 Task: Create a due date automation trigger when advanced on, on the monday of the week before a card is due add fields without custom field "Resume" set to a date between 1 and 7 days ago at 11:00 AM.
Action: Mouse moved to (869, 268)
Screenshot: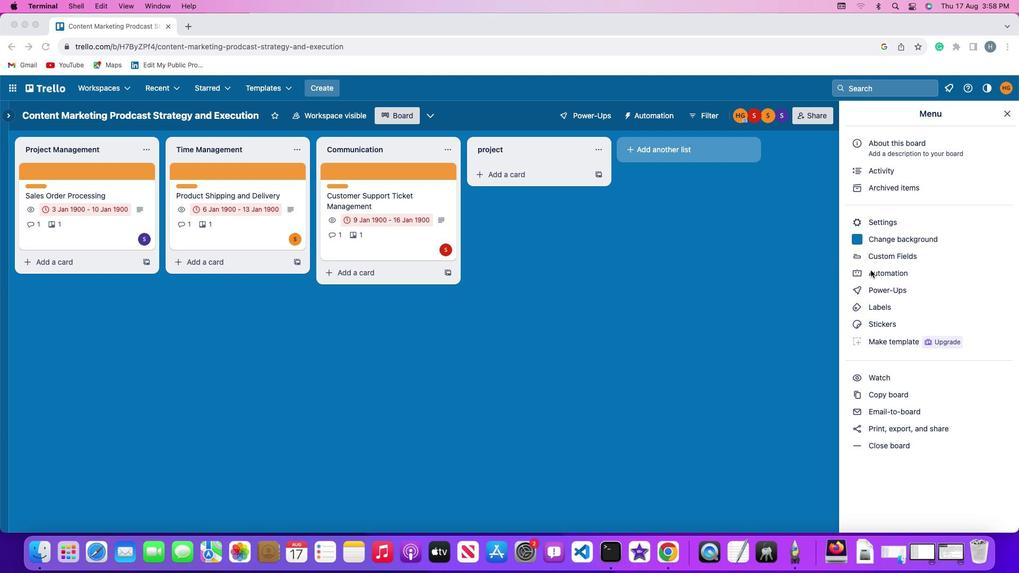 
Action: Mouse pressed left at (869, 268)
Screenshot: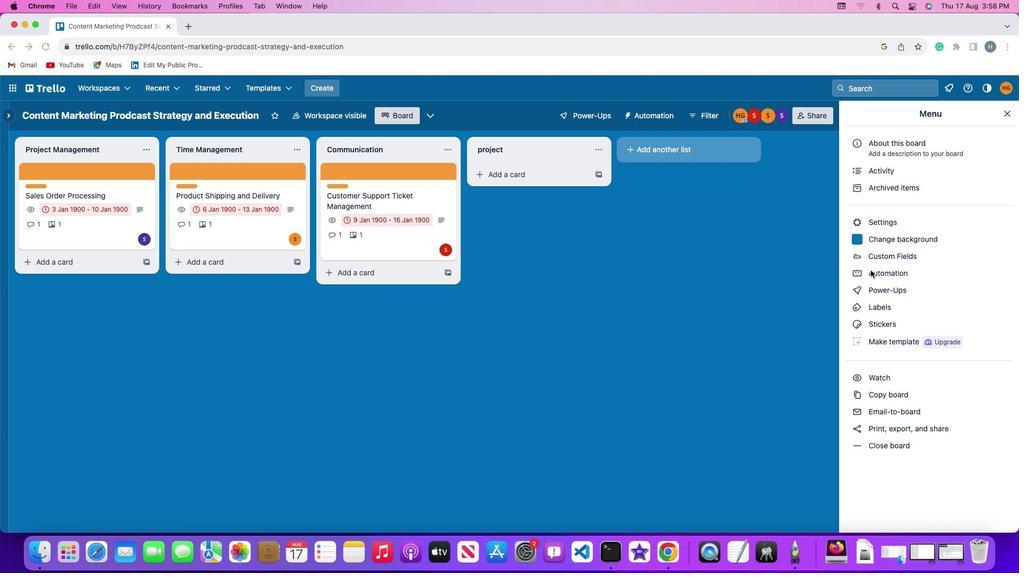 
Action: Mouse pressed left at (869, 268)
Screenshot: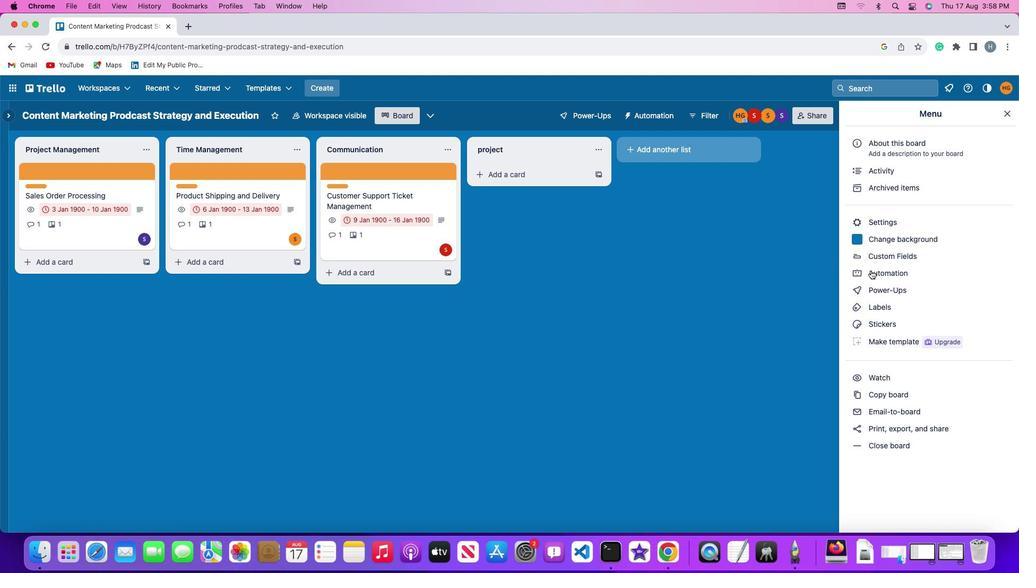 
Action: Mouse moved to (76, 250)
Screenshot: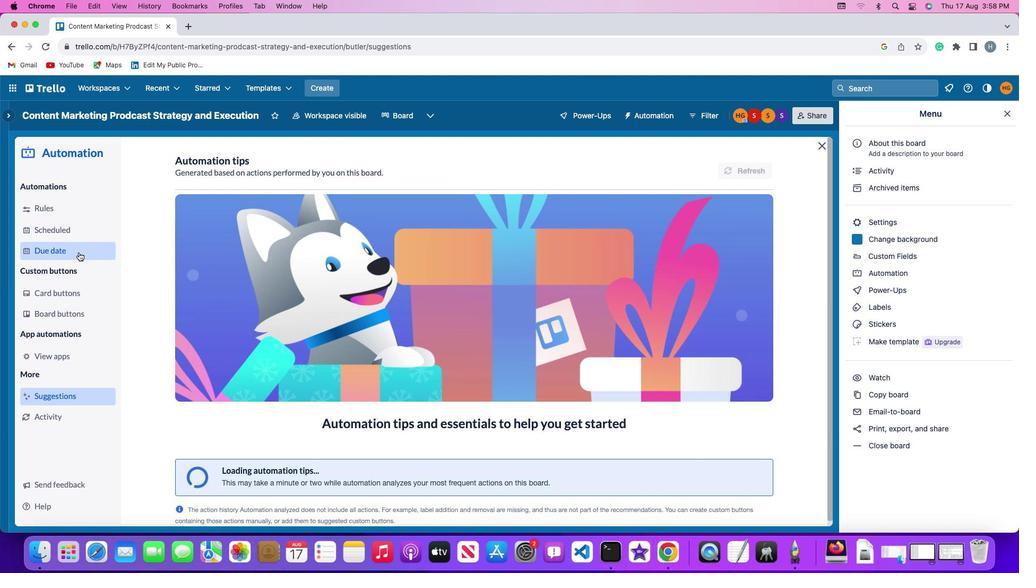 
Action: Mouse pressed left at (76, 250)
Screenshot: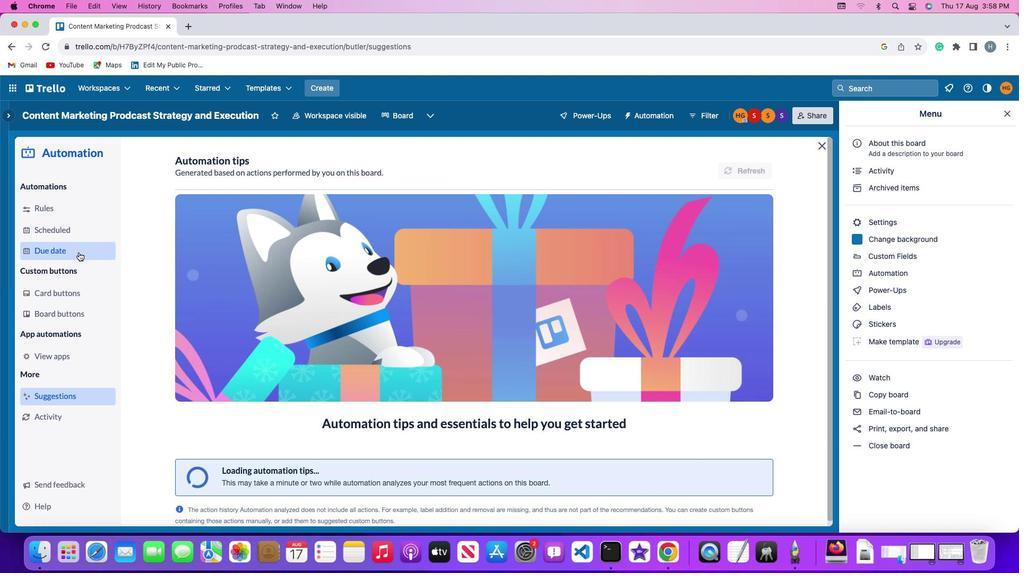 
Action: Mouse moved to (687, 165)
Screenshot: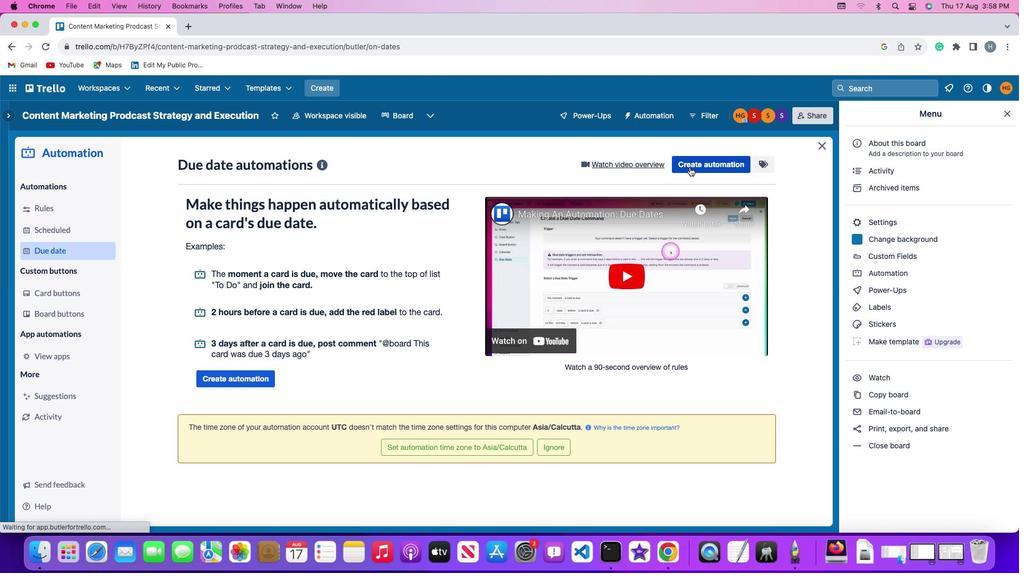 
Action: Mouse pressed left at (687, 165)
Screenshot: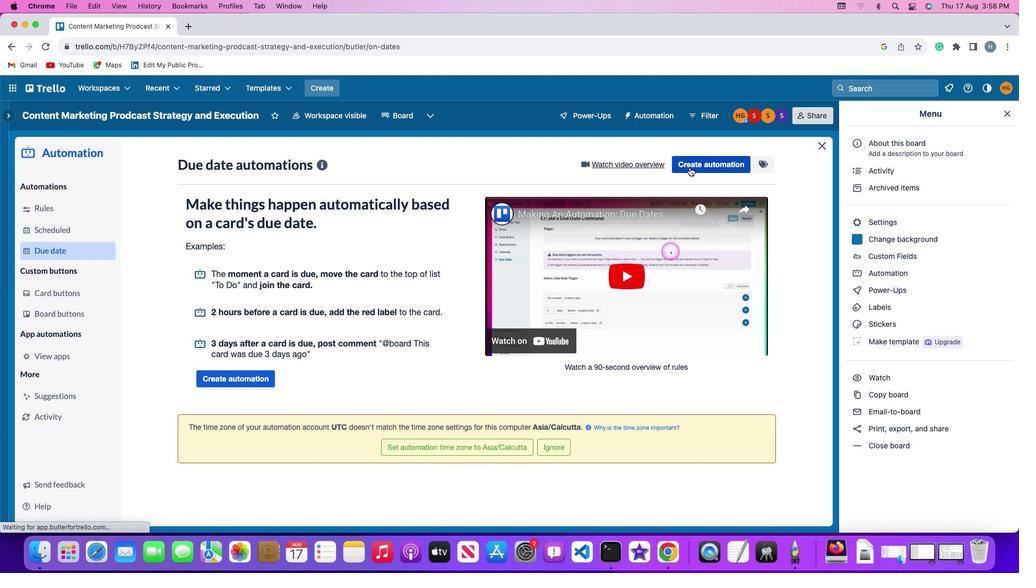 
Action: Mouse moved to (207, 263)
Screenshot: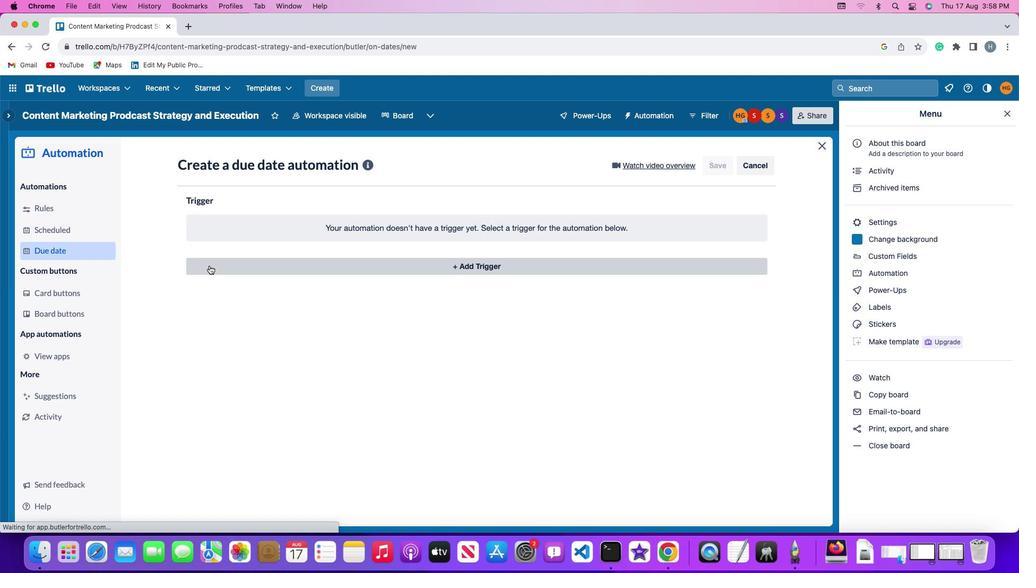 
Action: Mouse pressed left at (207, 263)
Screenshot: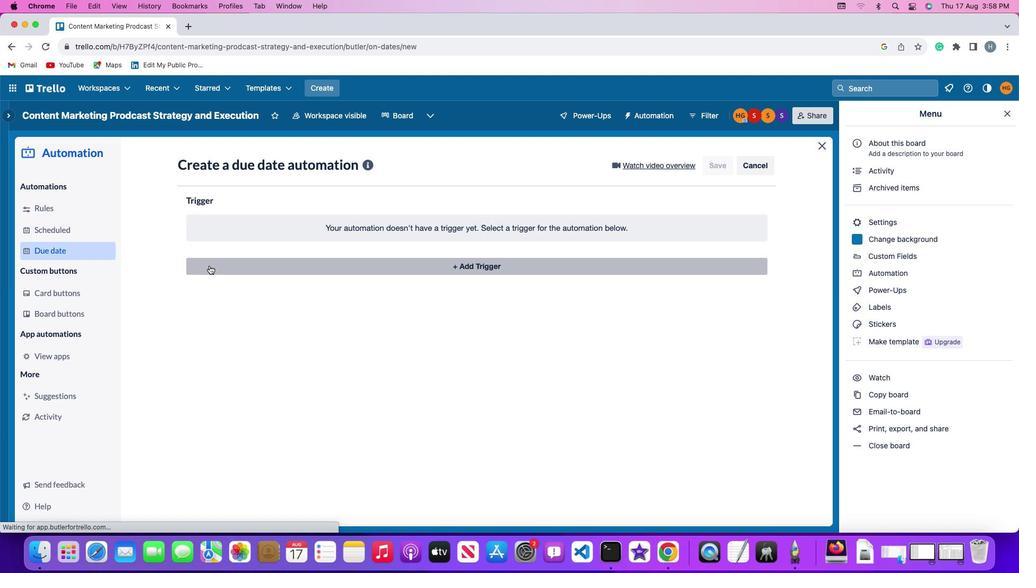 
Action: Mouse moved to (236, 463)
Screenshot: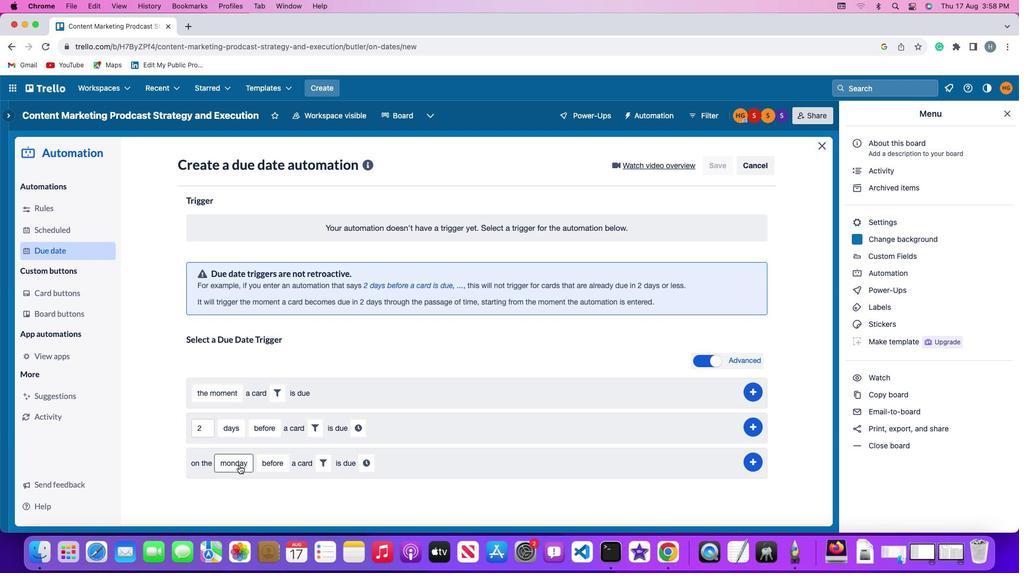 
Action: Mouse pressed left at (236, 463)
Screenshot: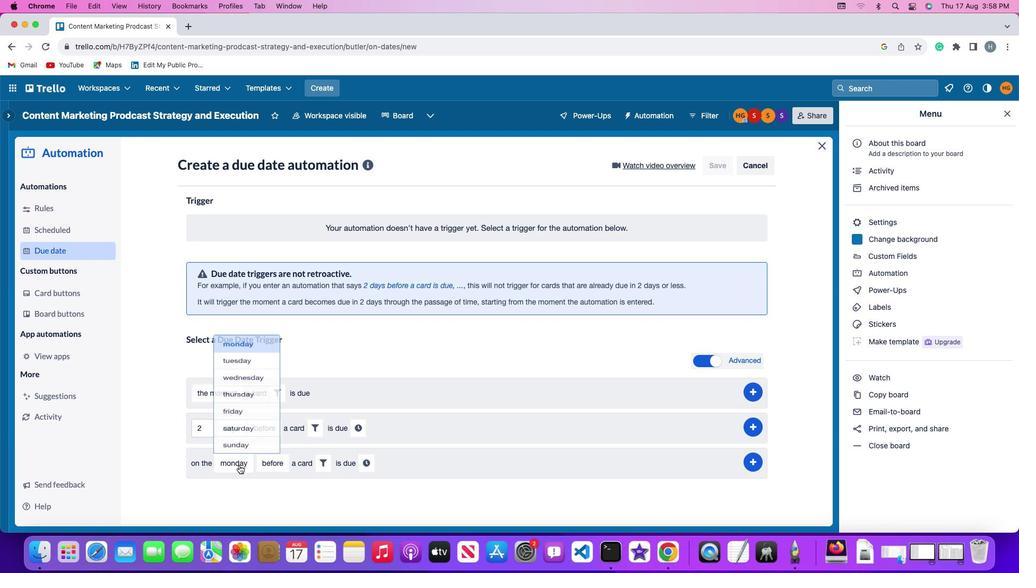
Action: Mouse moved to (242, 310)
Screenshot: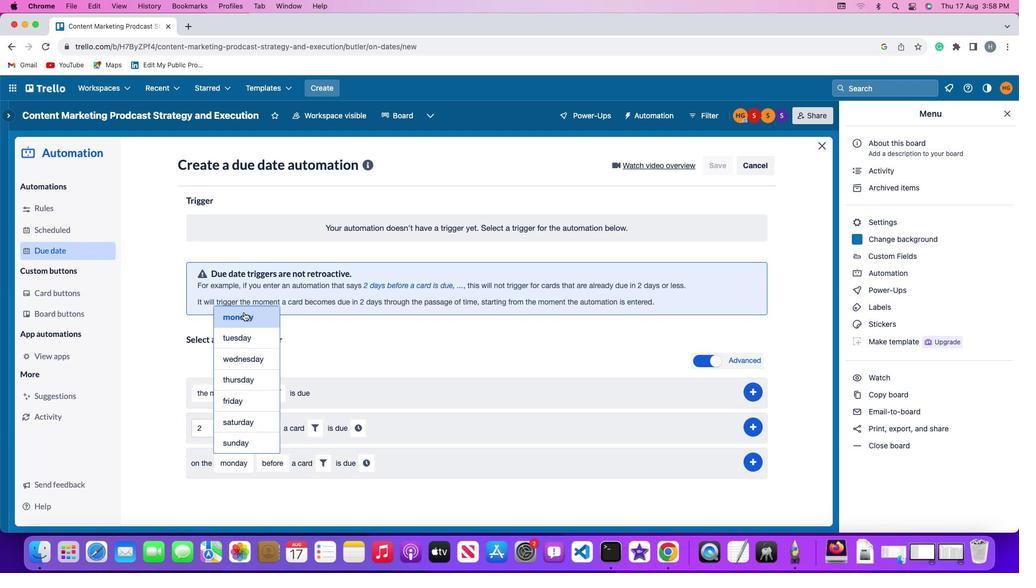 
Action: Mouse pressed left at (242, 310)
Screenshot: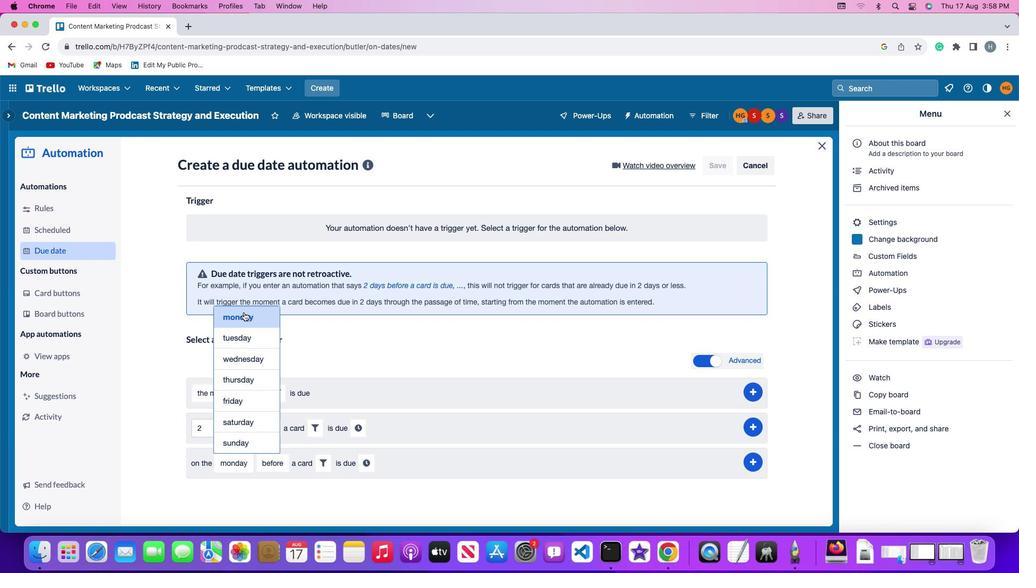 
Action: Mouse moved to (264, 465)
Screenshot: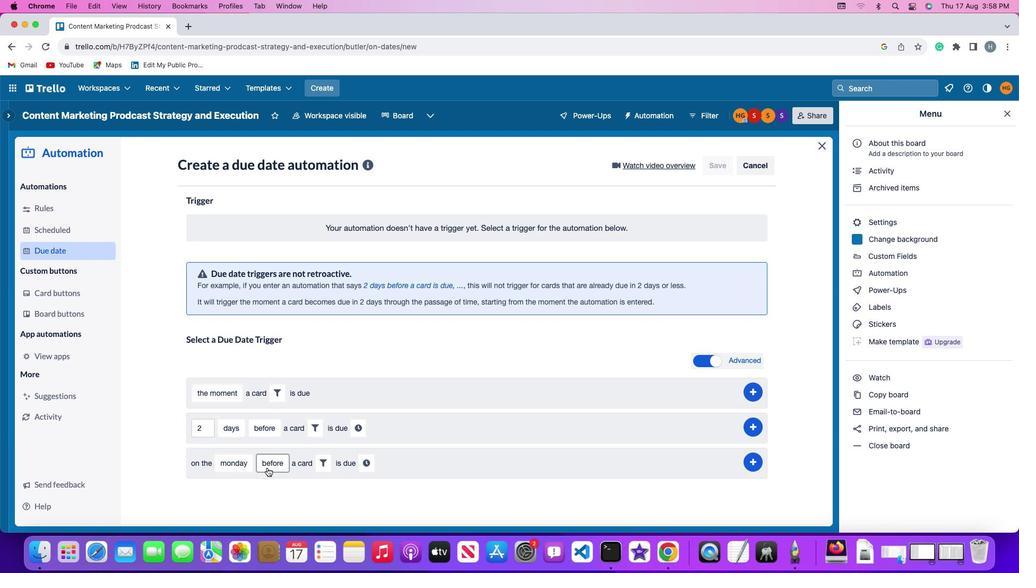 
Action: Mouse pressed left at (264, 465)
Screenshot: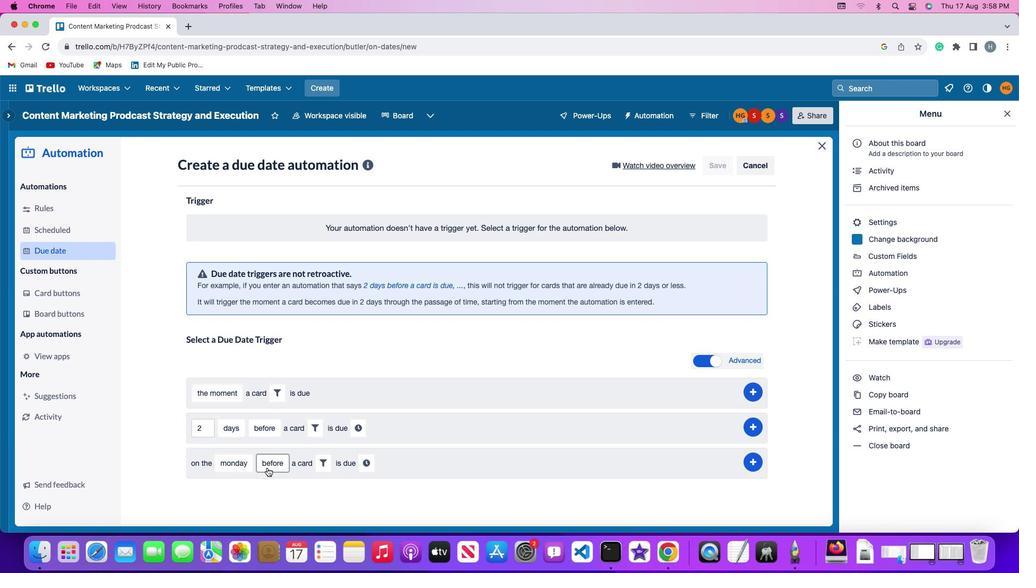 
Action: Mouse moved to (274, 439)
Screenshot: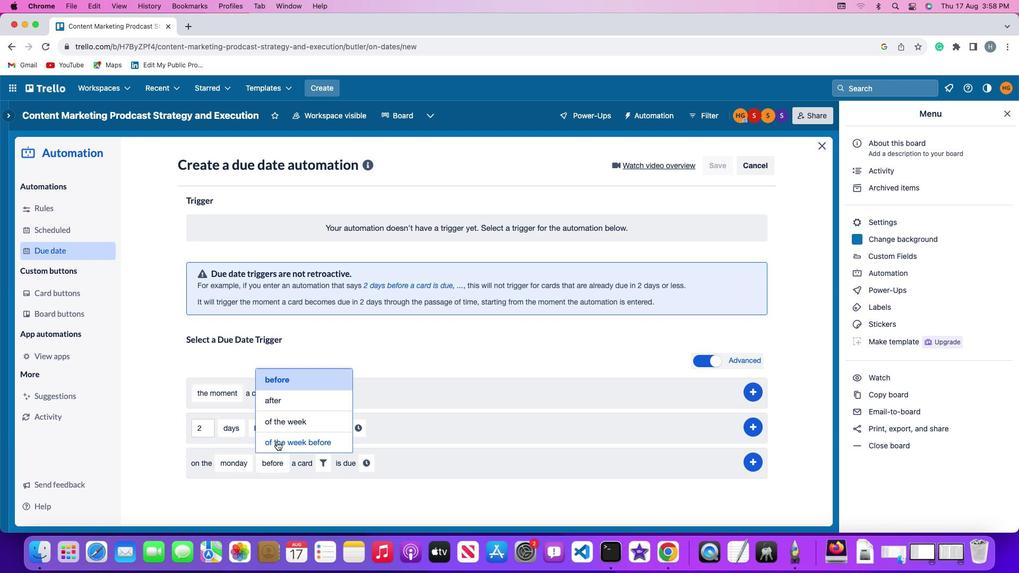 
Action: Mouse pressed left at (274, 439)
Screenshot: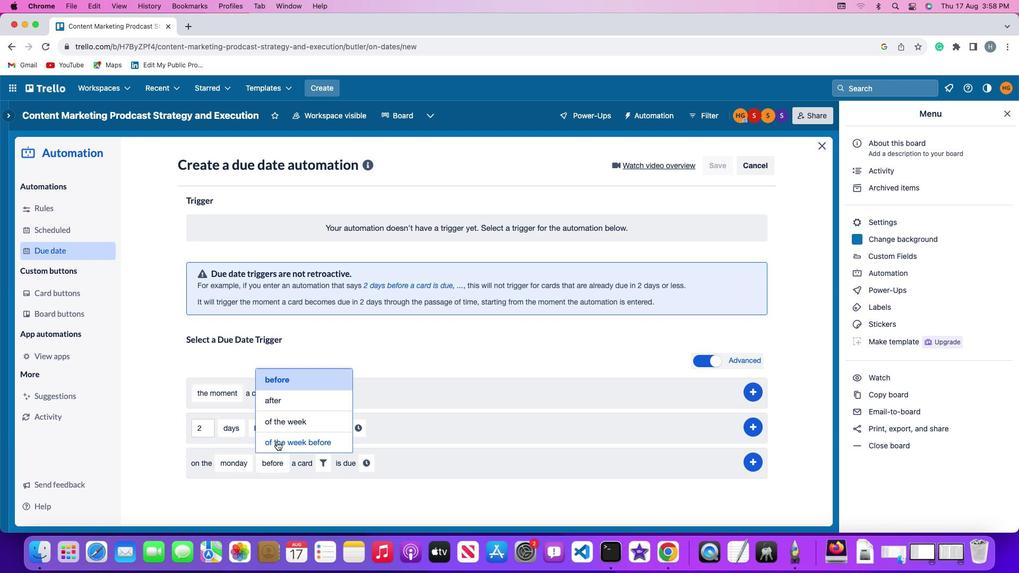 
Action: Mouse moved to (357, 462)
Screenshot: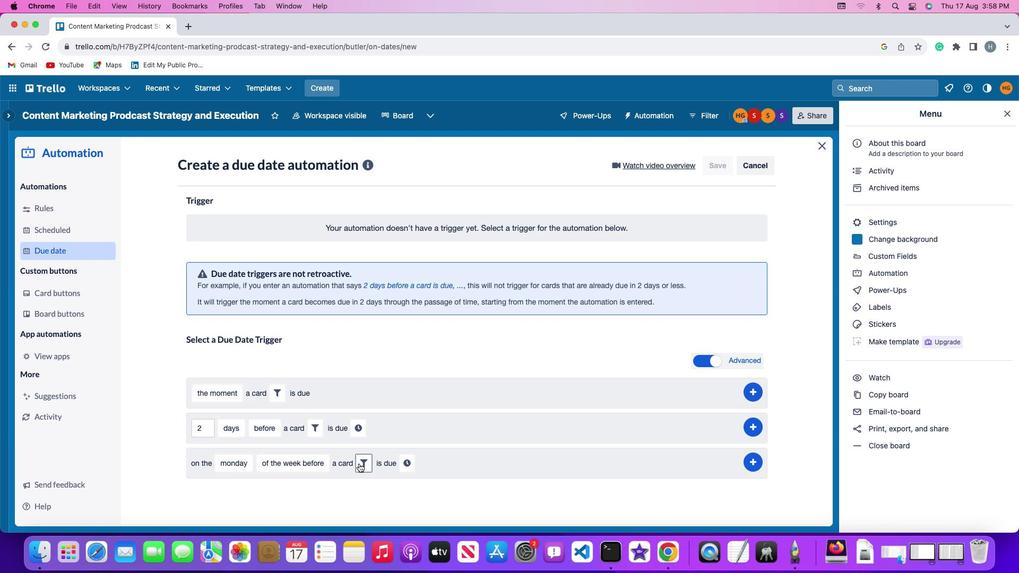
Action: Mouse pressed left at (357, 462)
Screenshot: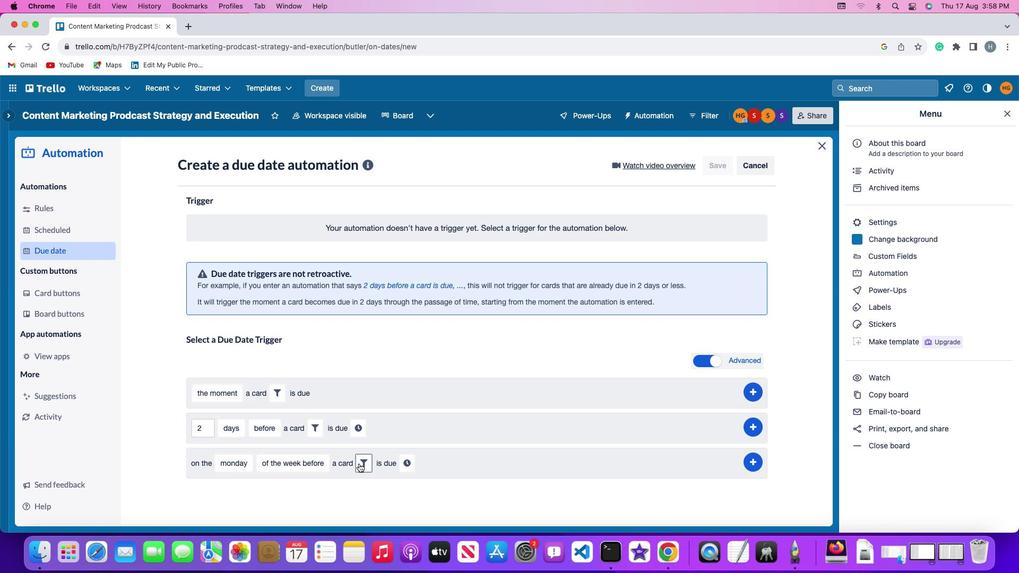 
Action: Mouse moved to (535, 497)
Screenshot: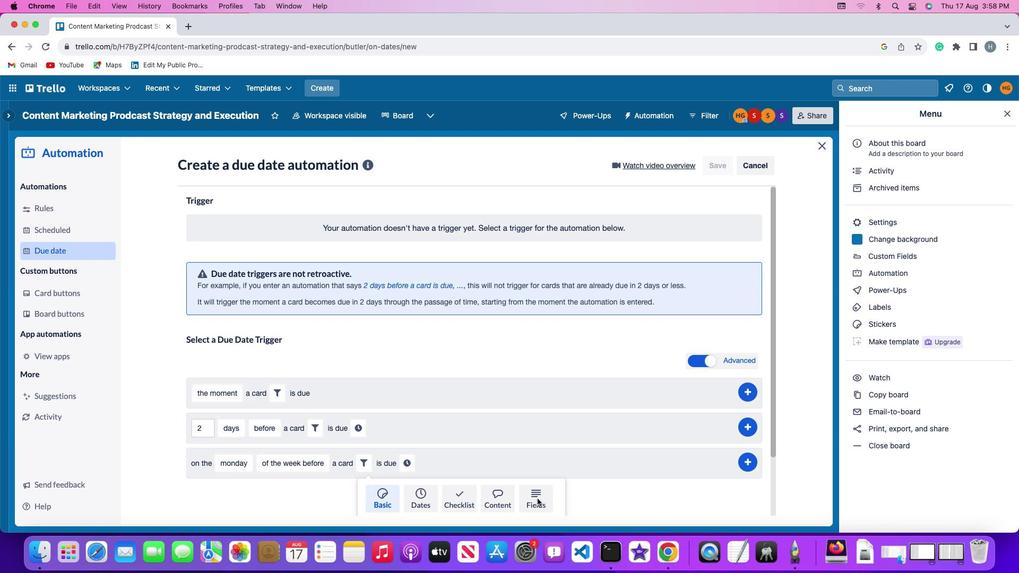 
Action: Mouse pressed left at (535, 497)
Screenshot: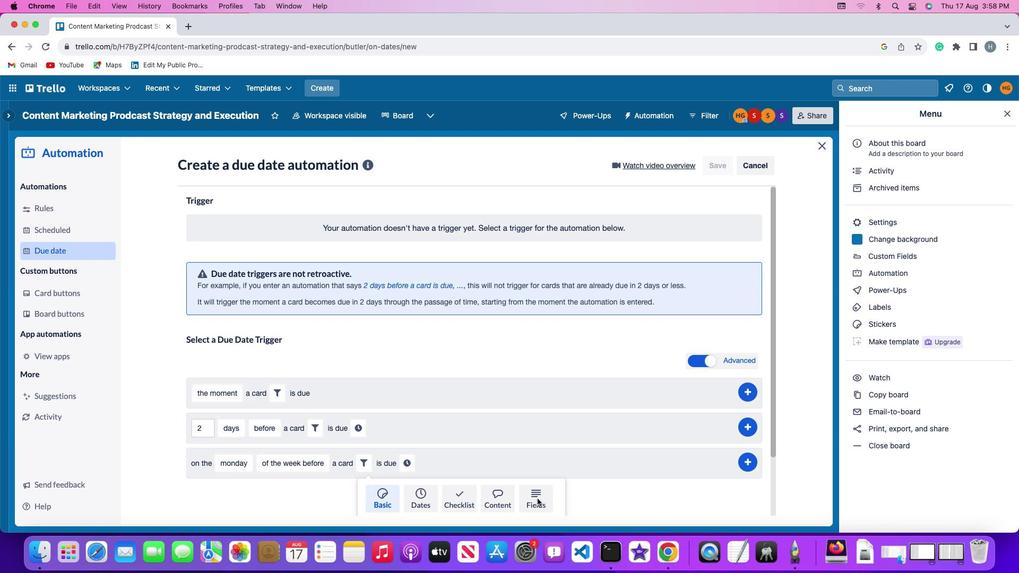 
Action: Mouse moved to (318, 484)
Screenshot: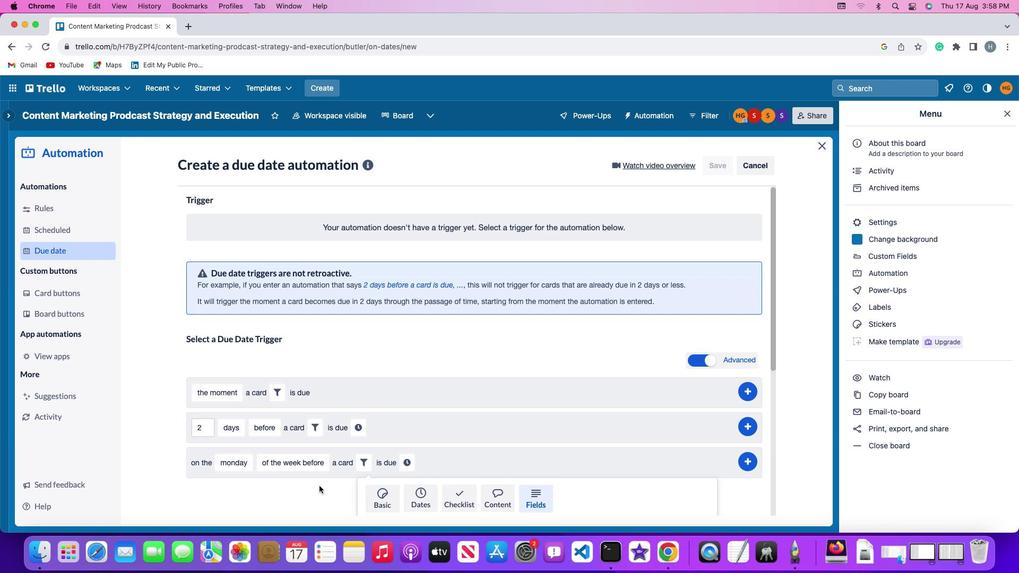 
Action: Mouse scrolled (318, 484) with delta (-1, -2)
Screenshot: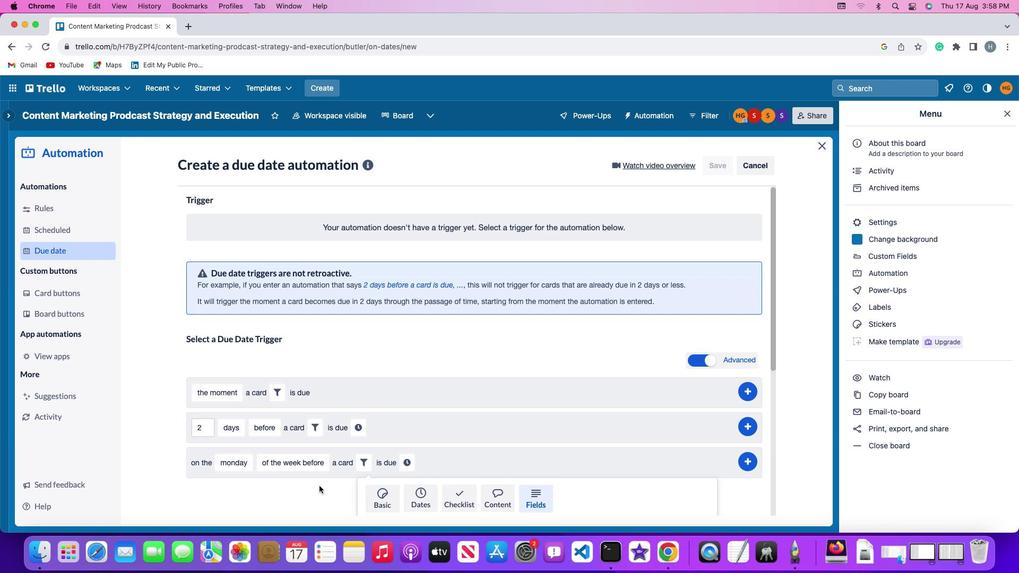 
Action: Mouse moved to (318, 484)
Screenshot: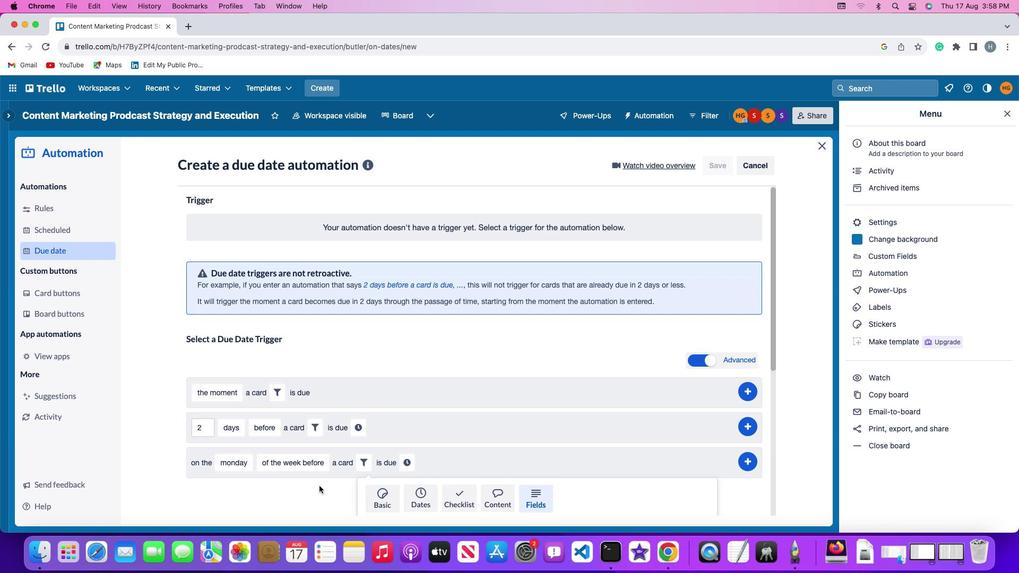 
Action: Mouse scrolled (318, 484) with delta (-1, -2)
Screenshot: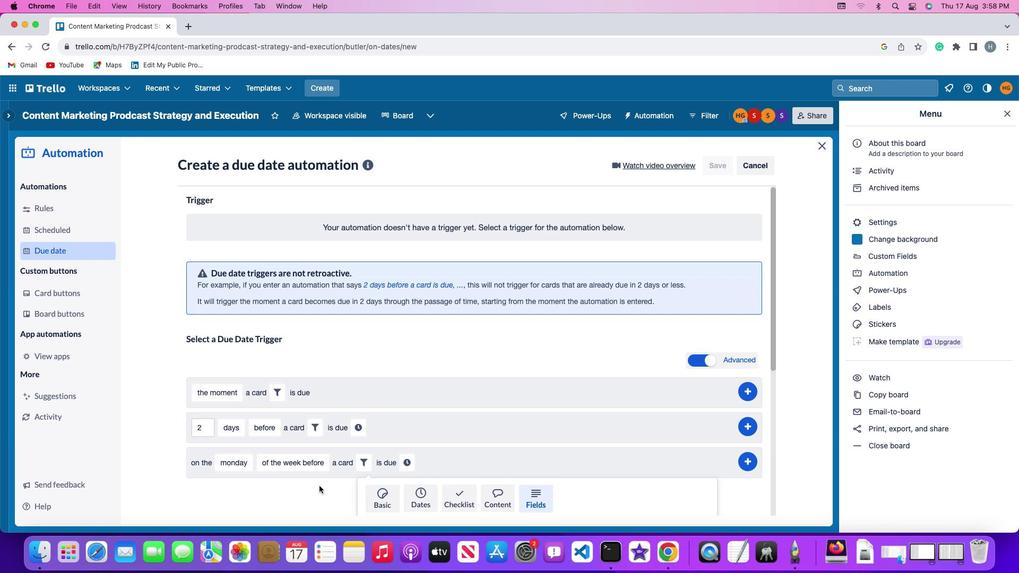 
Action: Mouse moved to (318, 484)
Screenshot: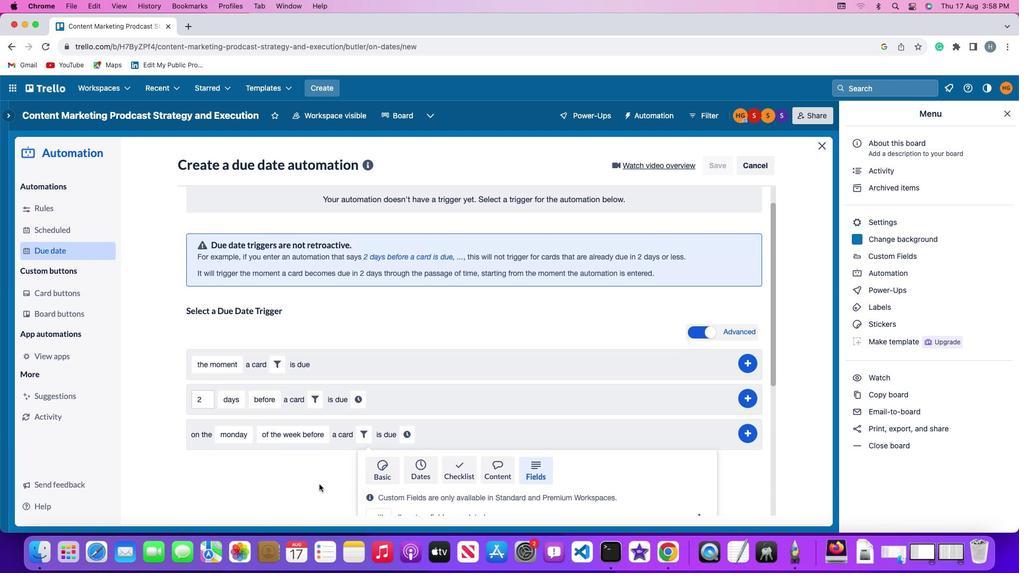 
Action: Mouse scrolled (318, 484) with delta (-1, -3)
Screenshot: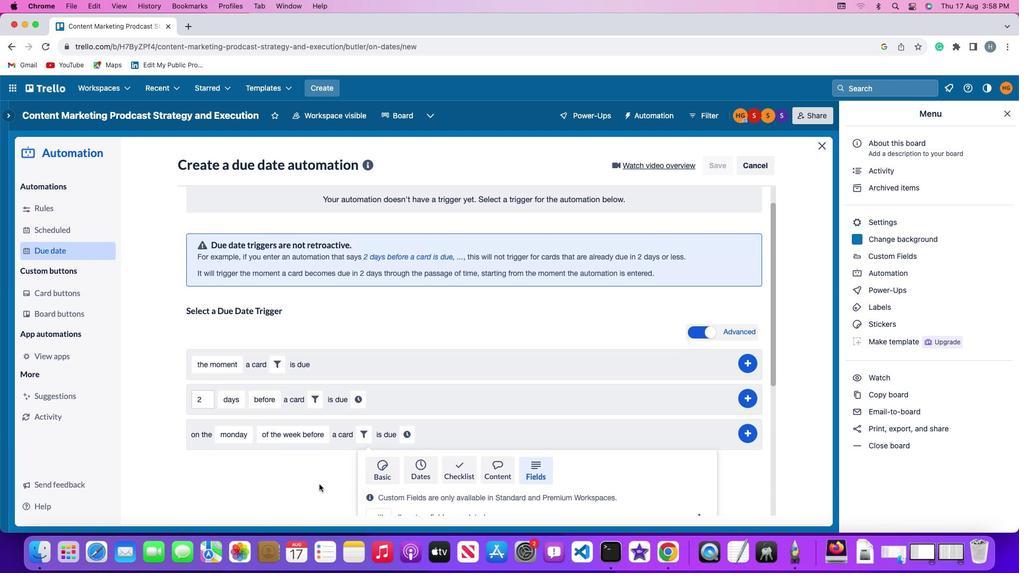 
Action: Mouse moved to (317, 484)
Screenshot: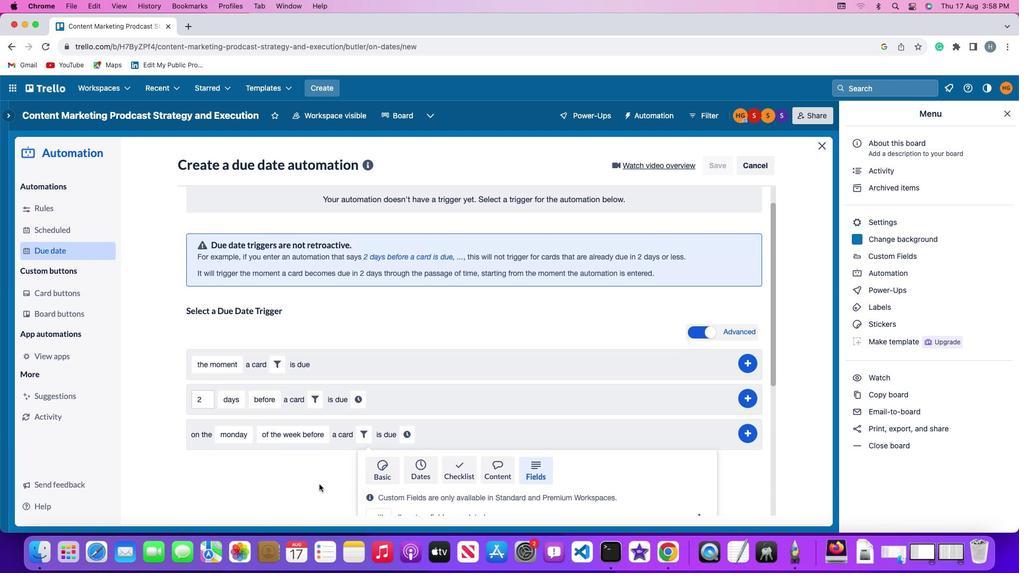 
Action: Mouse scrolled (317, 484) with delta (-1, -4)
Screenshot: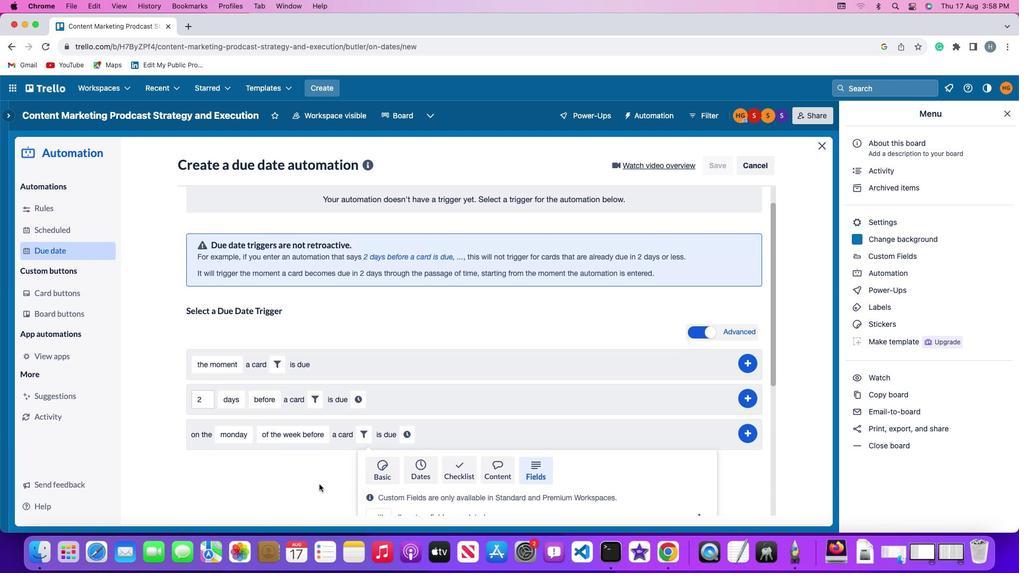 
Action: Mouse moved to (317, 482)
Screenshot: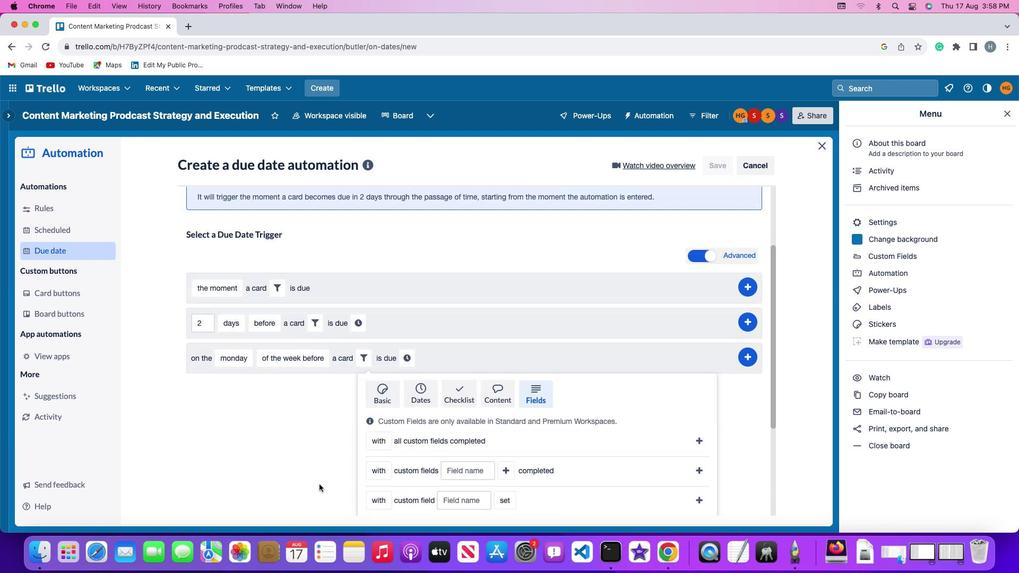 
Action: Mouse scrolled (317, 482) with delta (-1, -4)
Screenshot: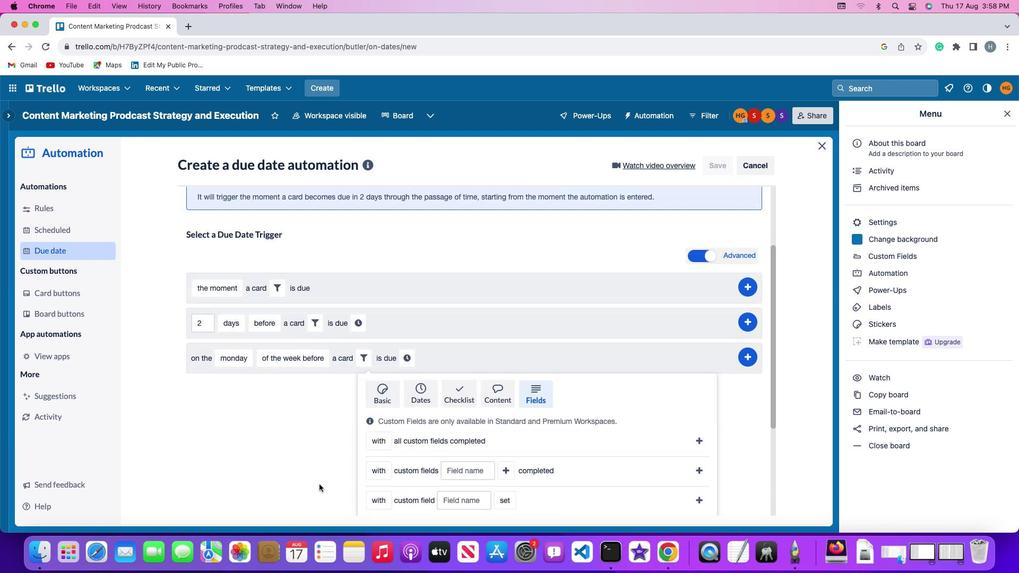 
Action: Mouse moved to (317, 482)
Screenshot: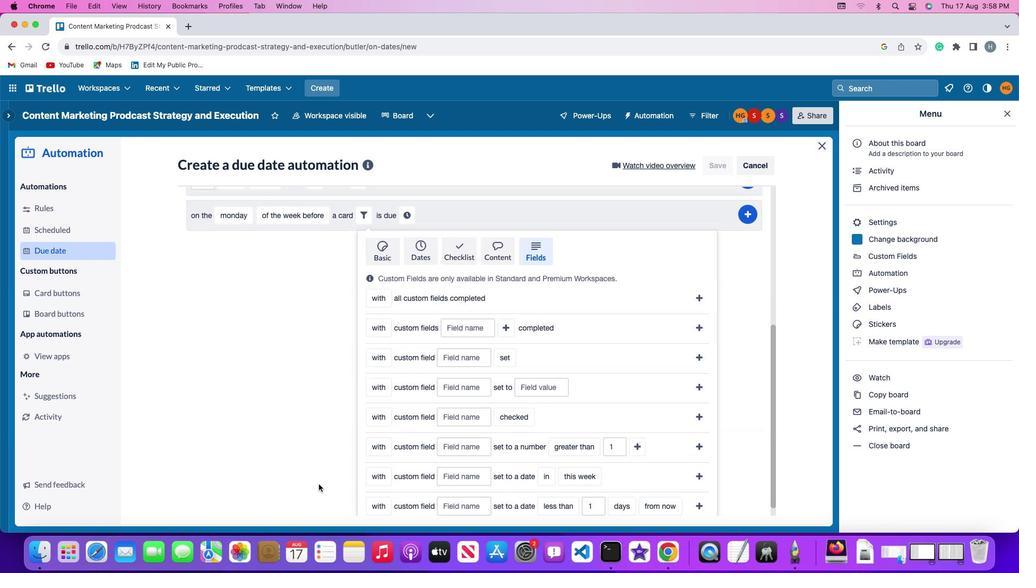 
Action: Mouse scrolled (317, 482) with delta (-1, -2)
Screenshot: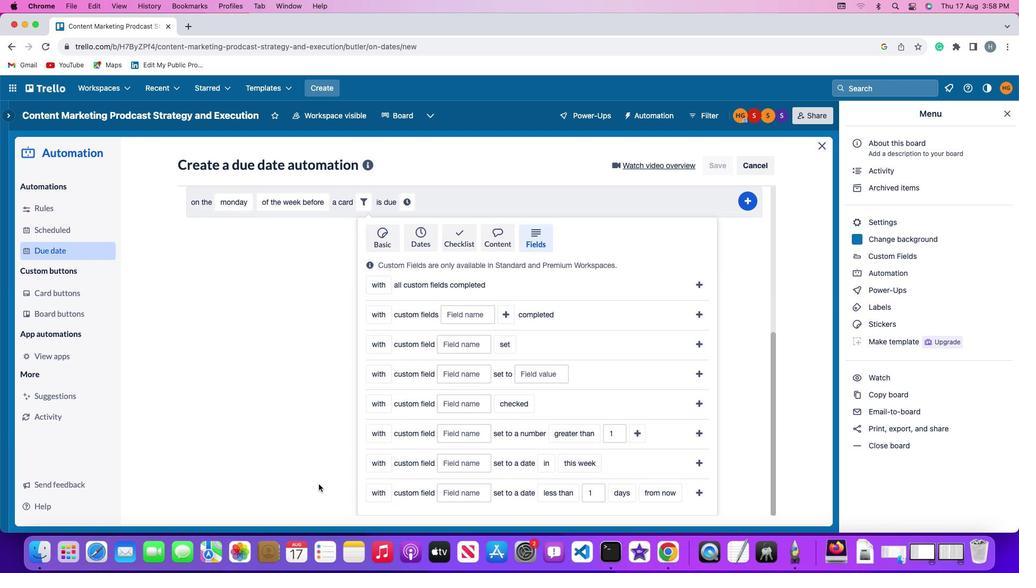 
Action: Mouse scrolled (317, 482) with delta (-1, -2)
Screenshot: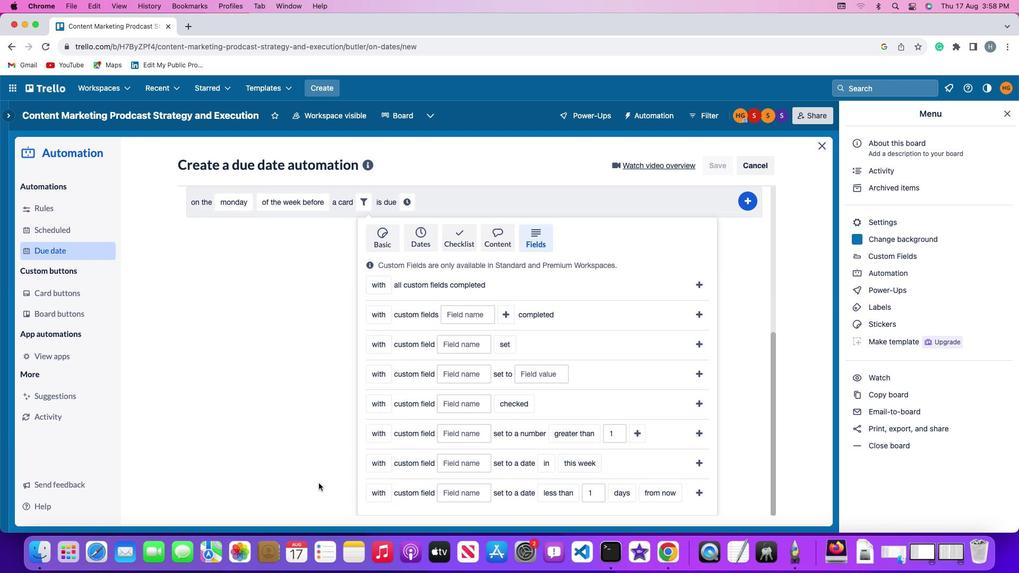 
Action: Mouse scrolled (317, 482) with delta (-1, -3)
Screenshot: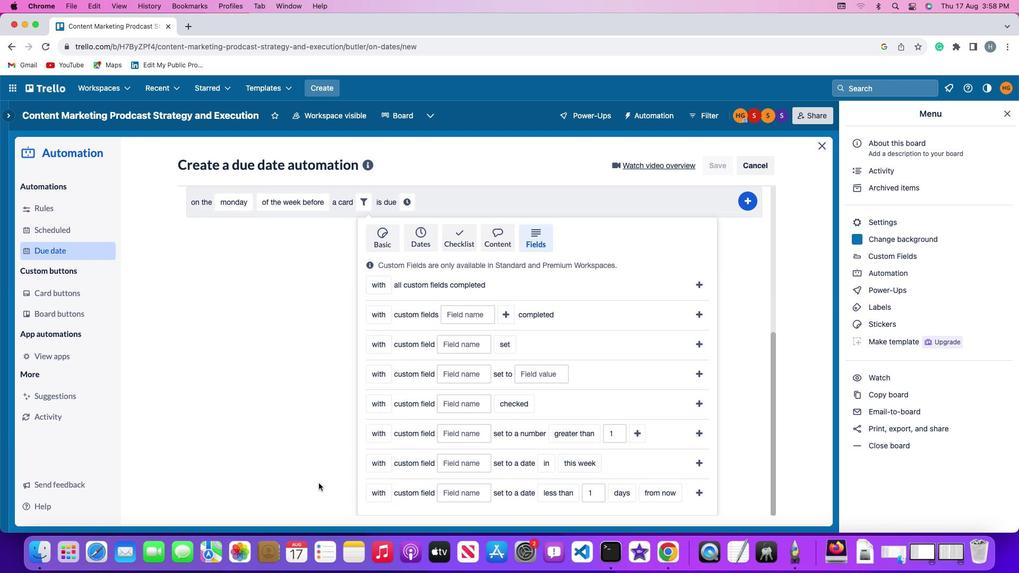 
Action: Mouse scrolled (317, 482) with delta (-1, -4)
Screenshot: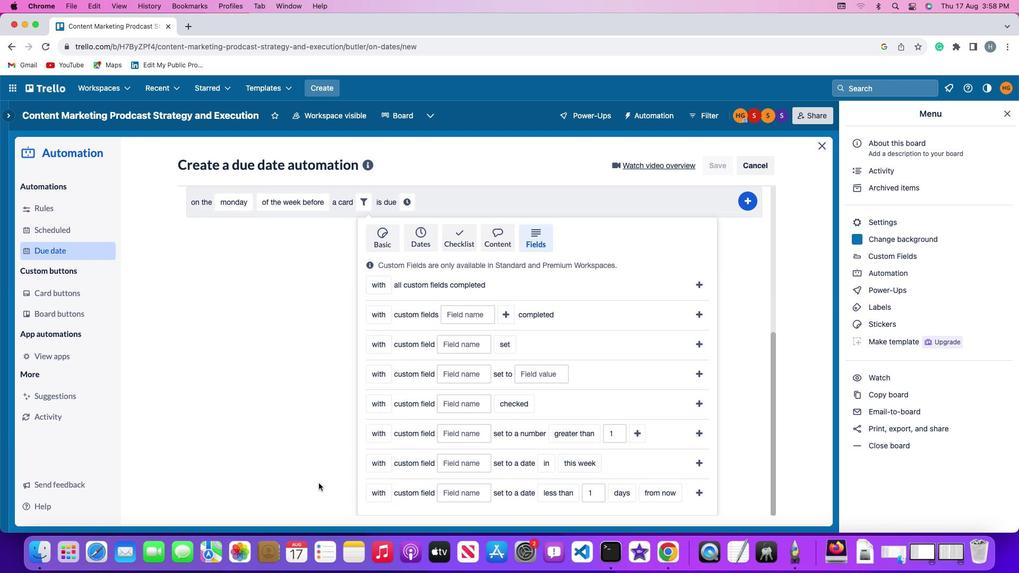 
Action: Mouse moved to (317, 482)
Screenshot: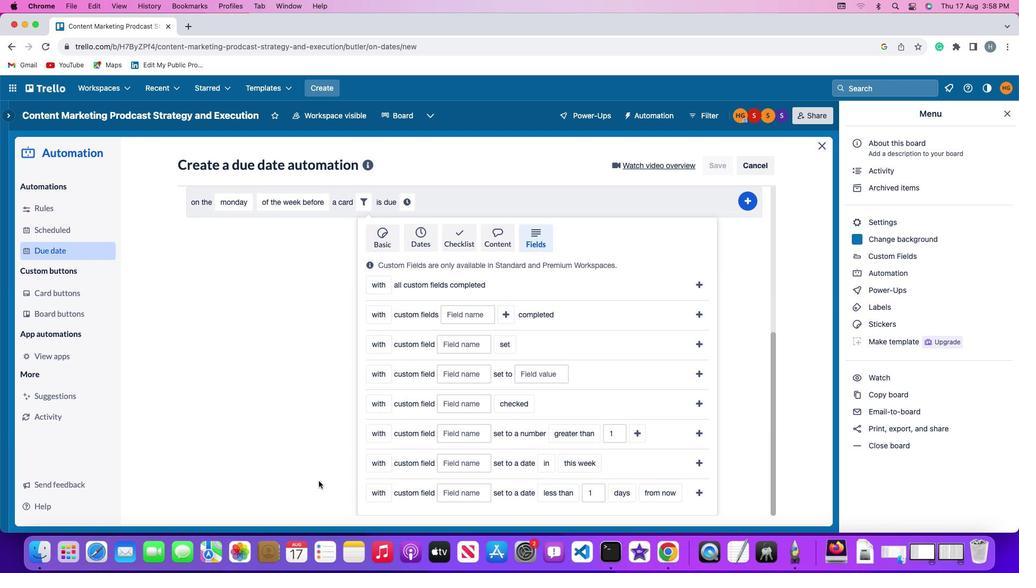 
Action: Mouse scrolled (317, 482) with delta (-1, -4)
Screenshot: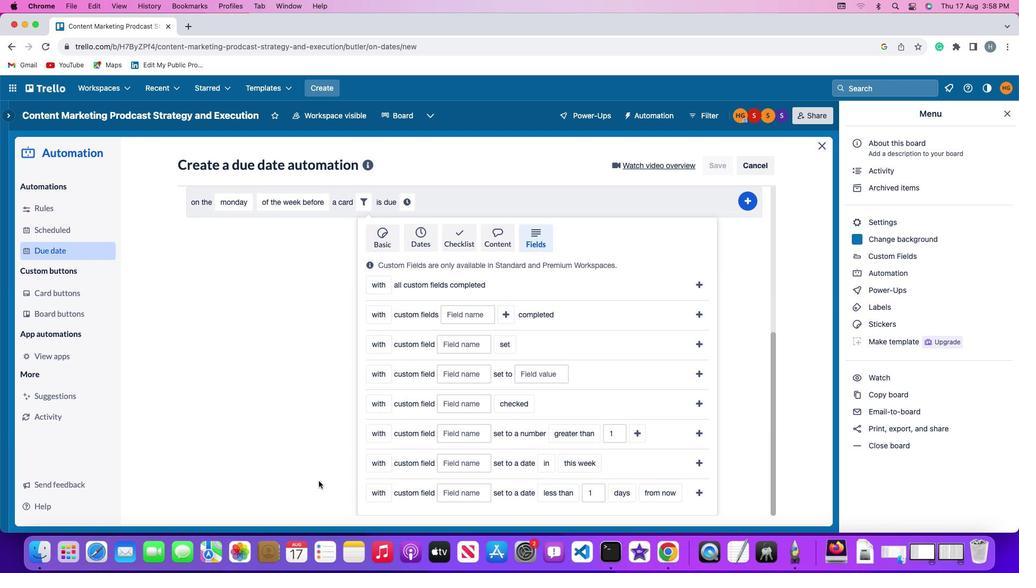 
Action: Mouse moved to (317, 481)
Screenshot: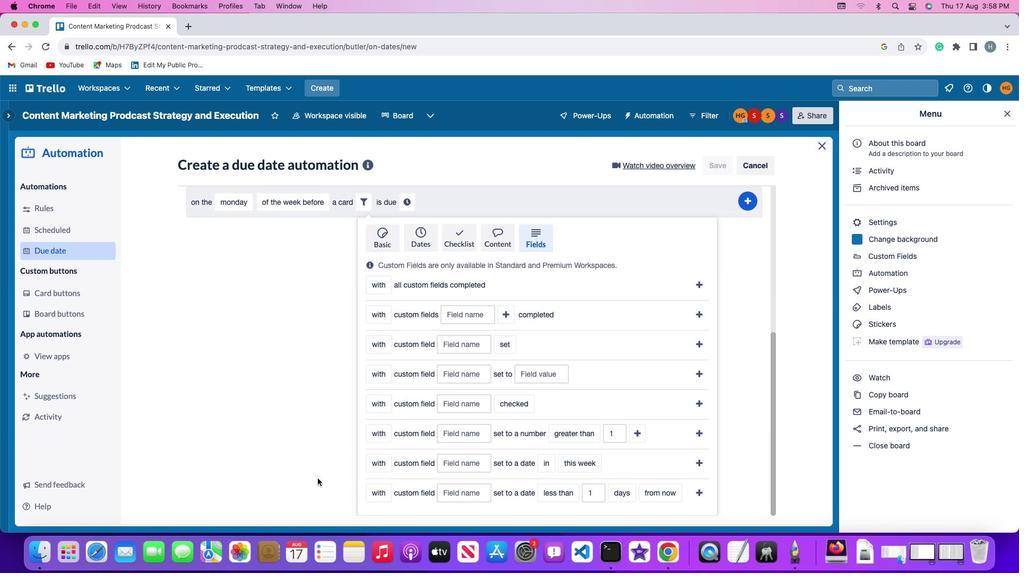 
Action: Mouse scrolled (317, 481) with delta (-1, -5)
Screenshot: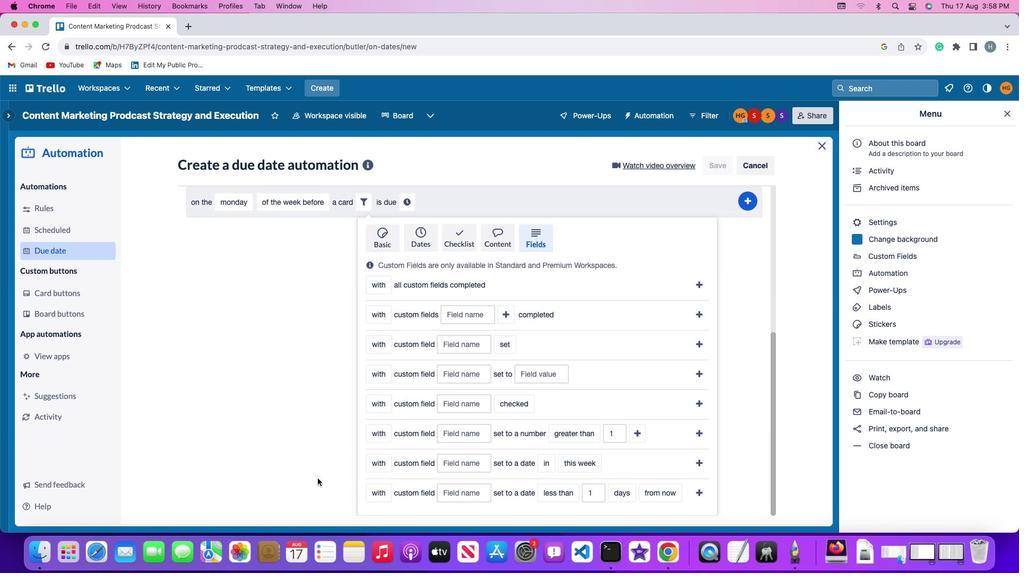 
Action: Mouse moved to (372, 488)
Screenshot: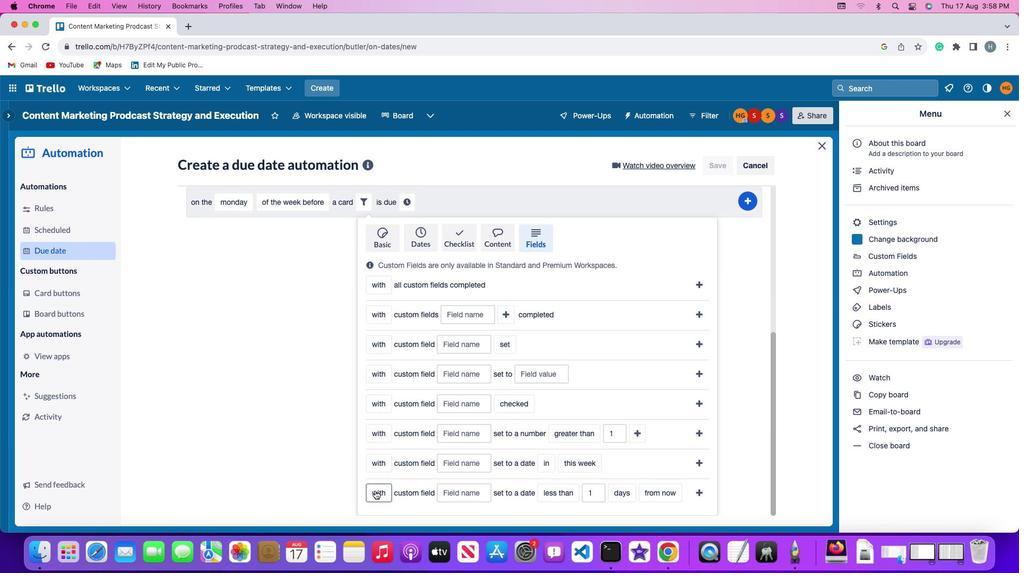 
Action: Mouse pressed left at (372, 488)
Screenshot: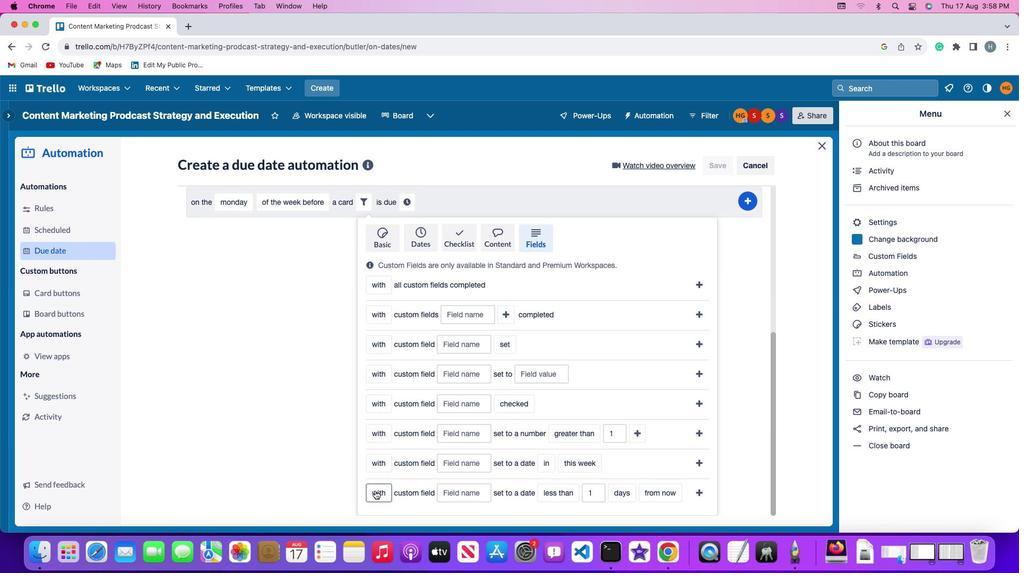 
Action: Mouse moved to (374, 466)
Screenshot: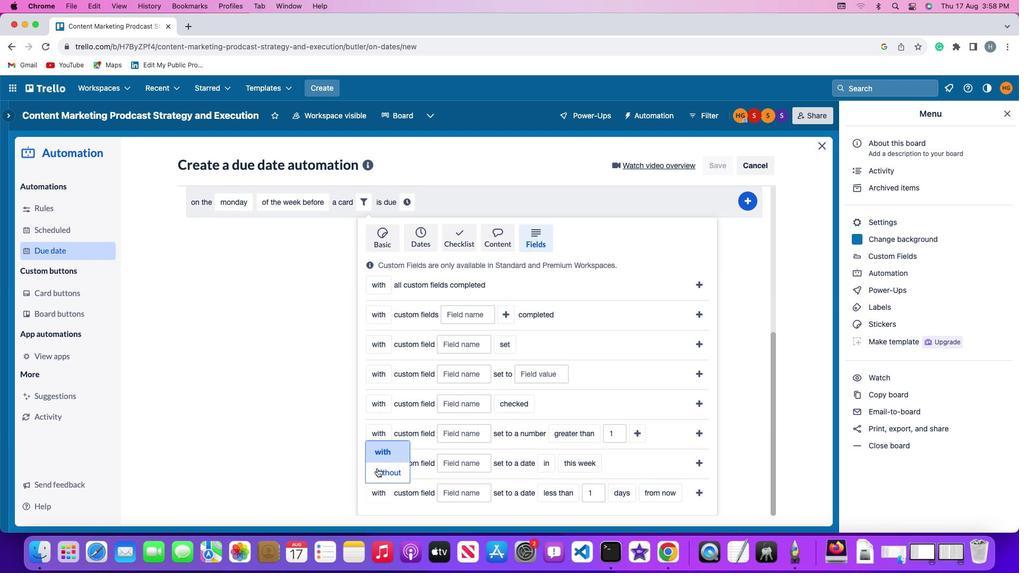 
Action: Mouse pressed left at (374, 466)
Screenshot: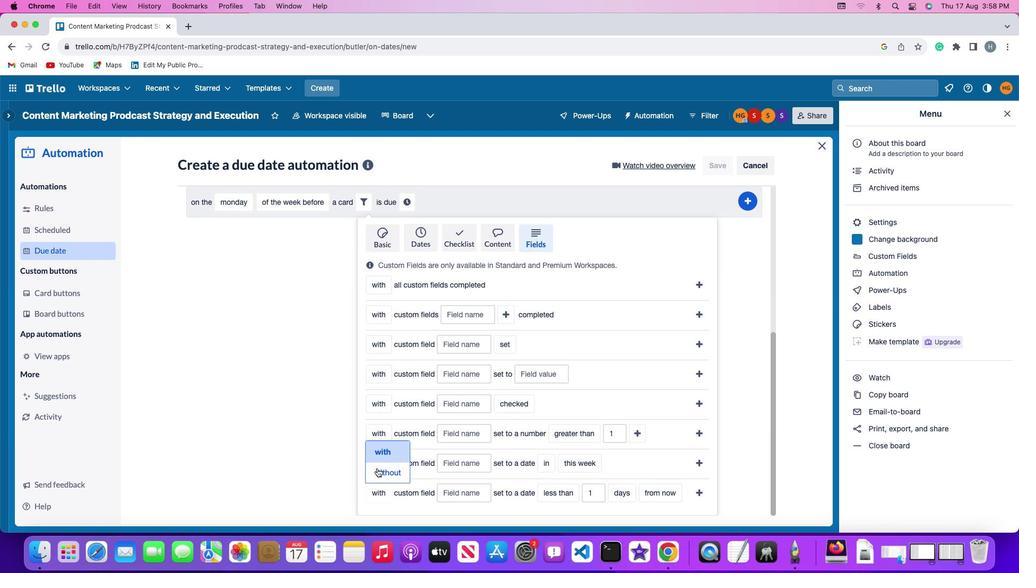 
Action: Mouse moved to (477, 488)
Screenshot: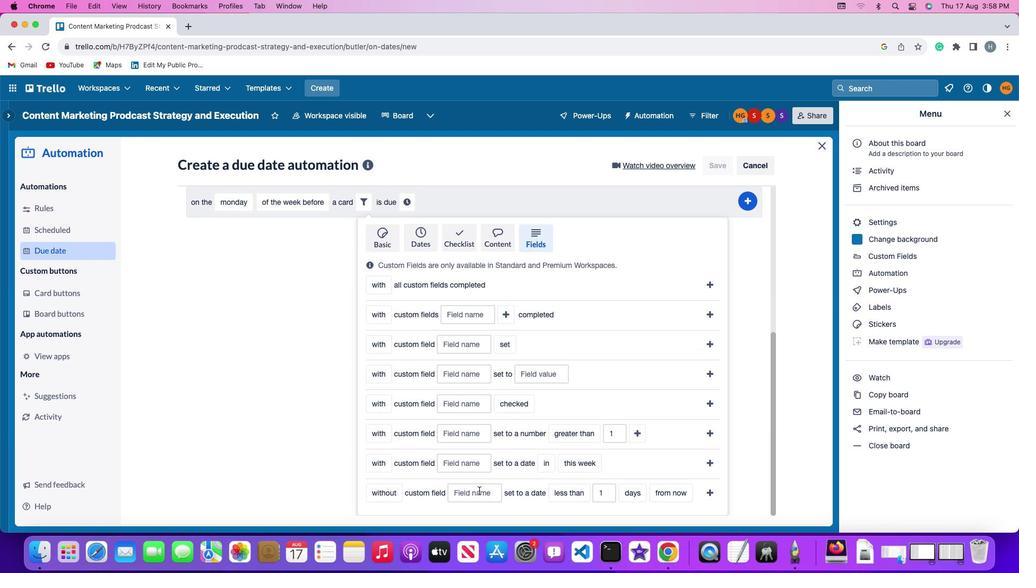 
Action: Mouse pressed left at (477, 488)
Screenshot: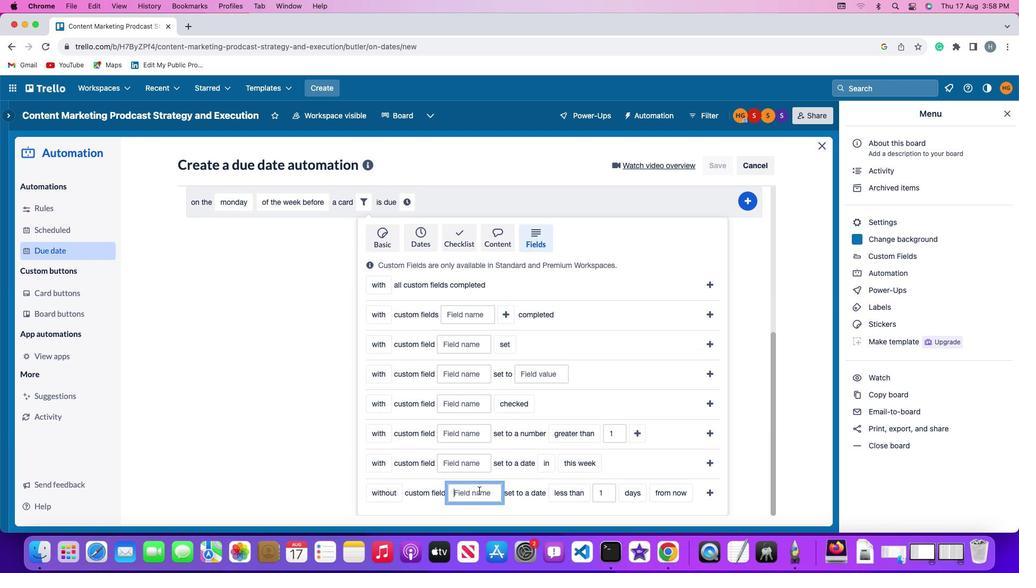
Action: Mouse moved to (477, 488)
Screenshot: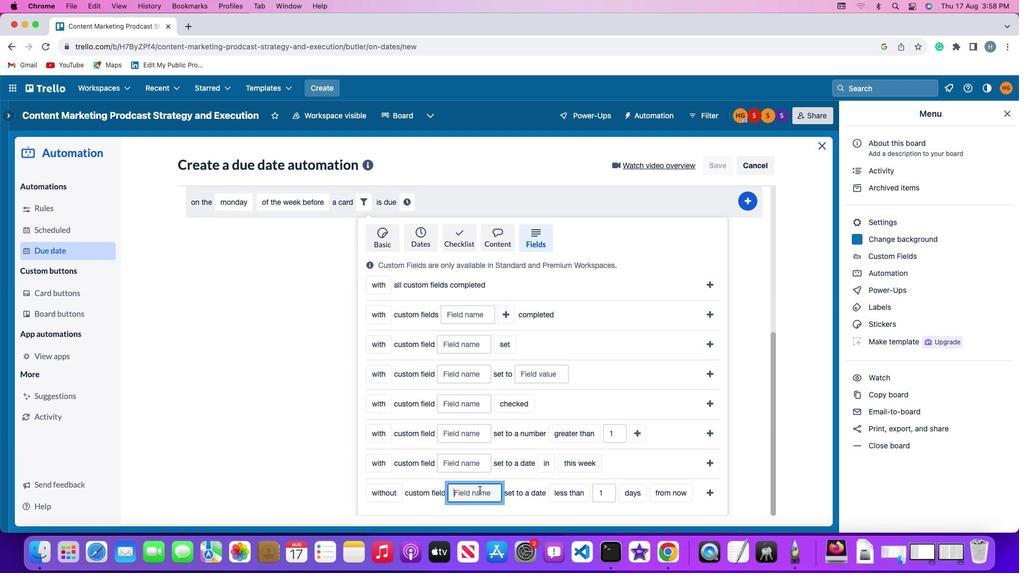 
Action: Key pressed Key.shift'R''e''s''u''m''e'
Screenshot: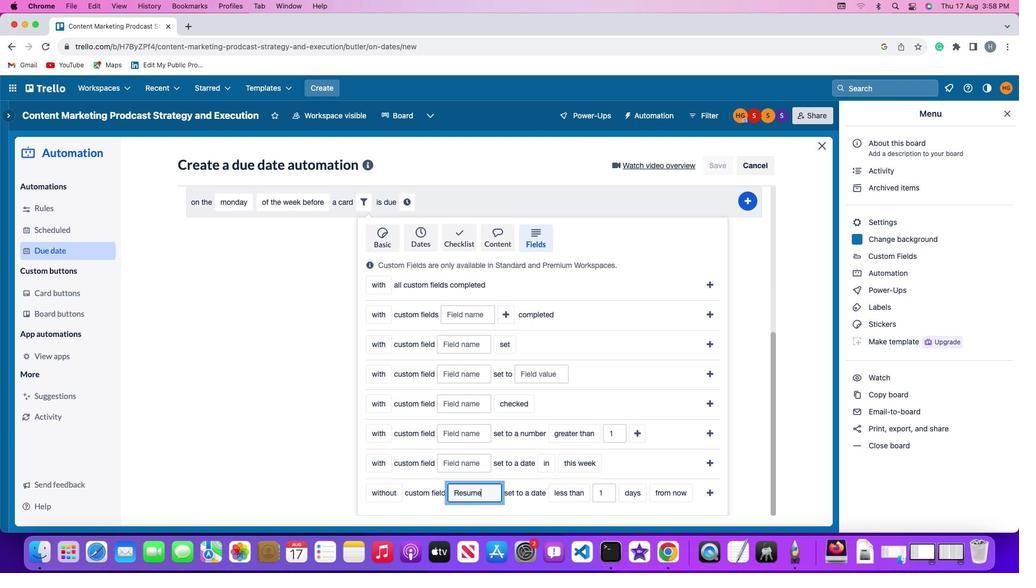 
Action: Mouse moved to (561, 488)
Screenshot: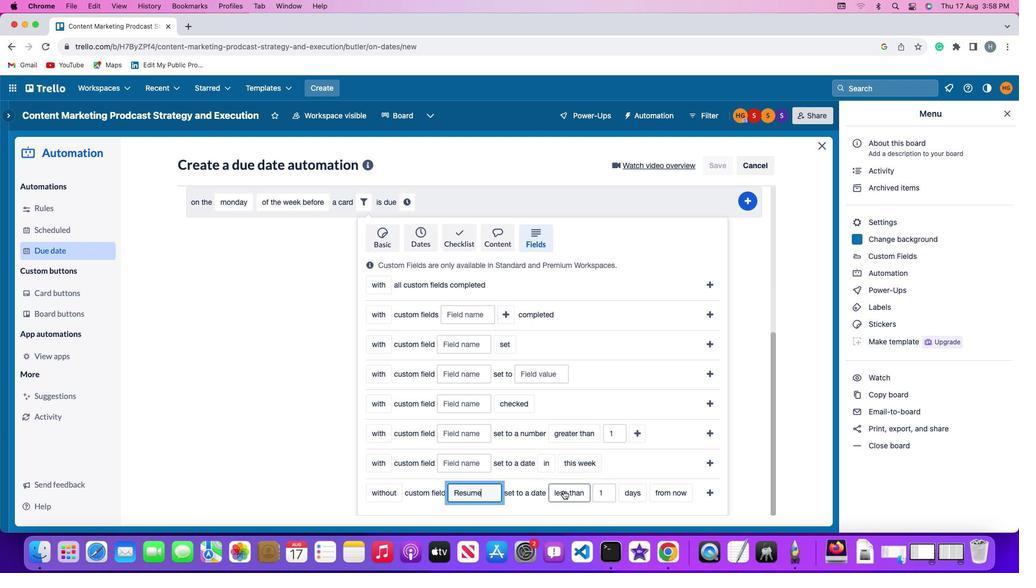
Action: Mouse pressed left at (561, 488)
Screenshot: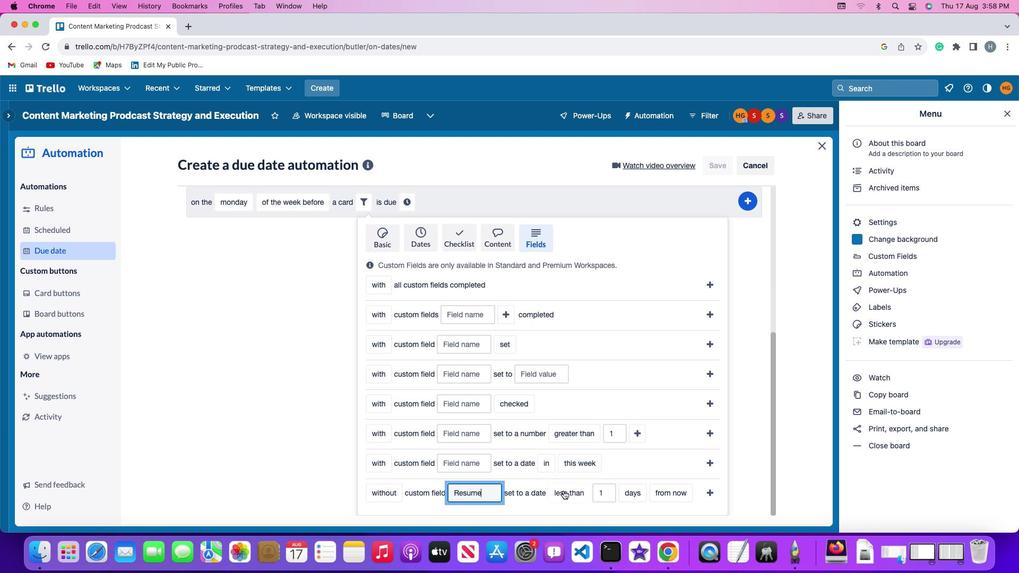 
Action: Mouse moved to (567, 472)
Screenshot: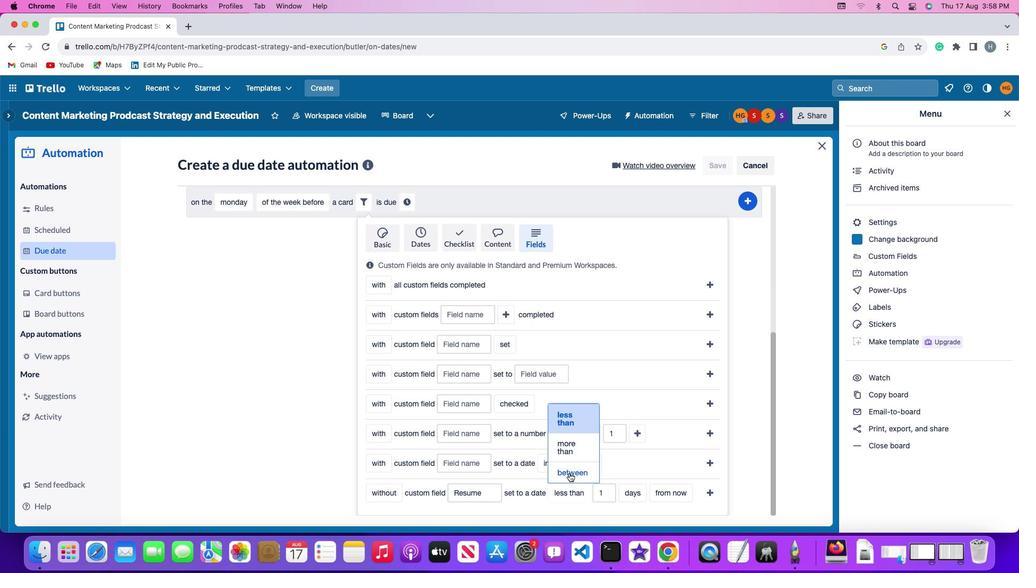 
Action: Mouse pressed left at (567, 472)
Screenshot: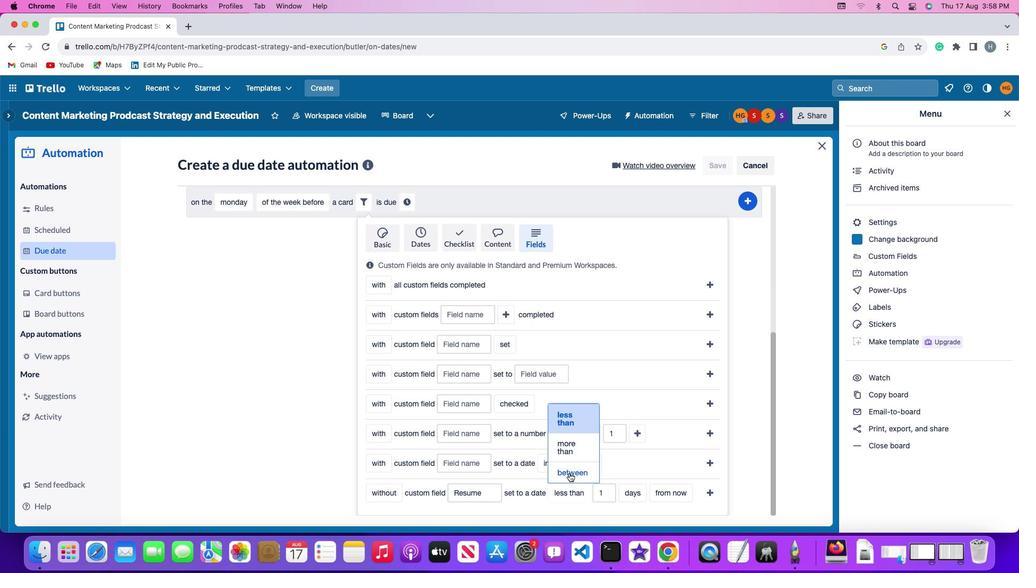 
Action: Mouse moved to (606, 485)
Screenshot: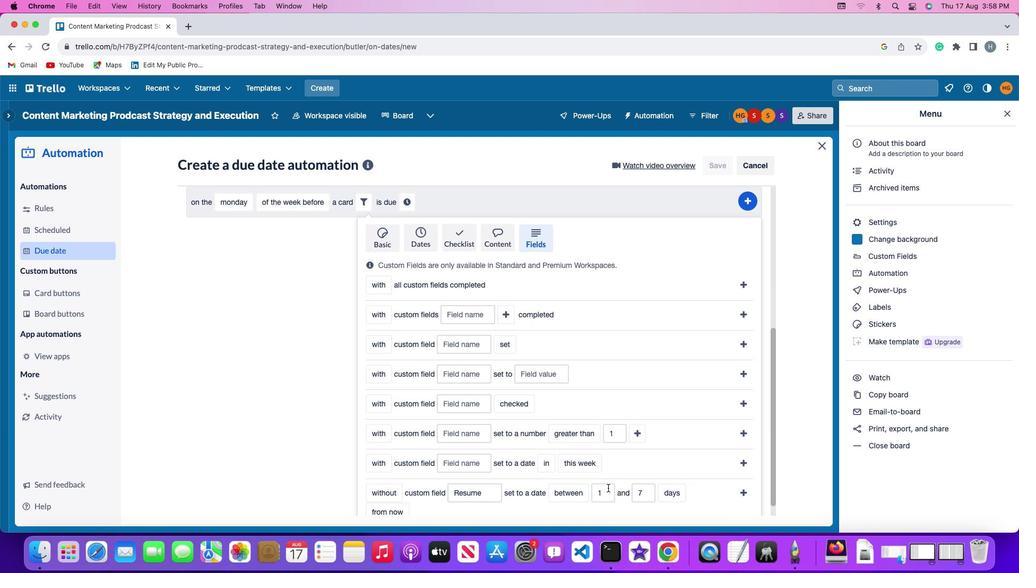 
Action: Mouse pressed left at (606, 485)
Screenshot: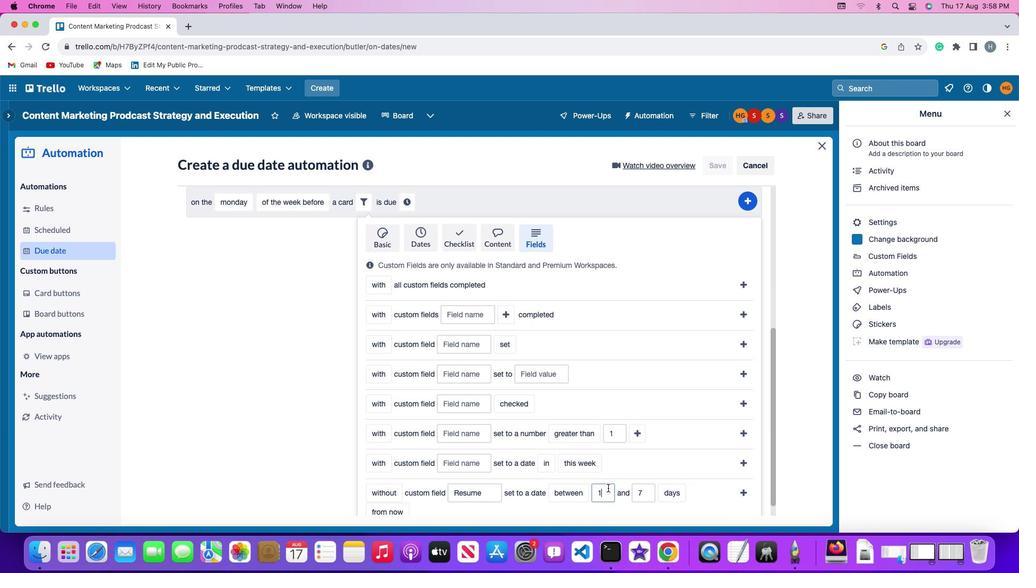 
Action: Key pressed Key.backspace'1'
Screenshot: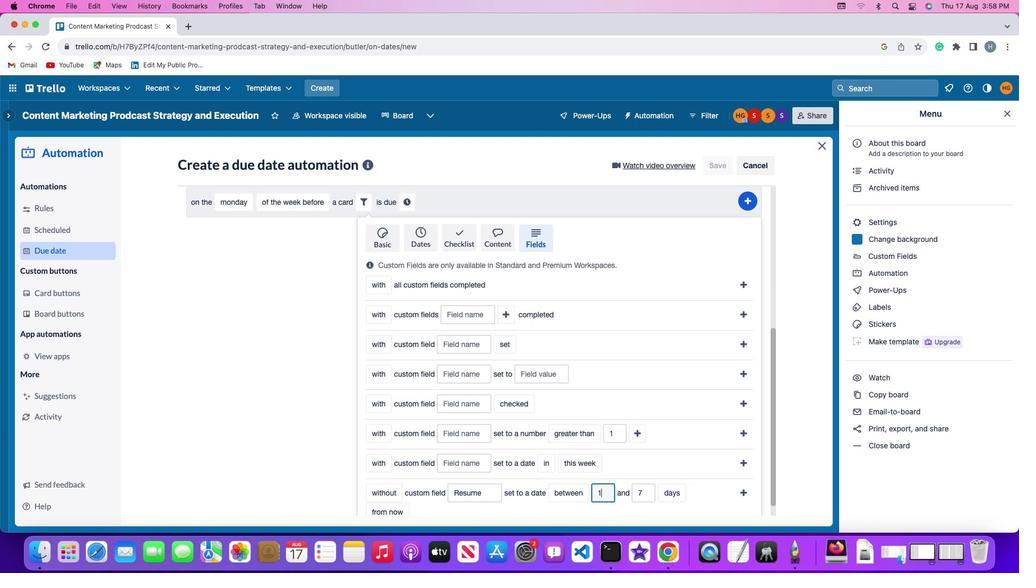 
Action: Mouse moved to (646, 492)
Screenshot: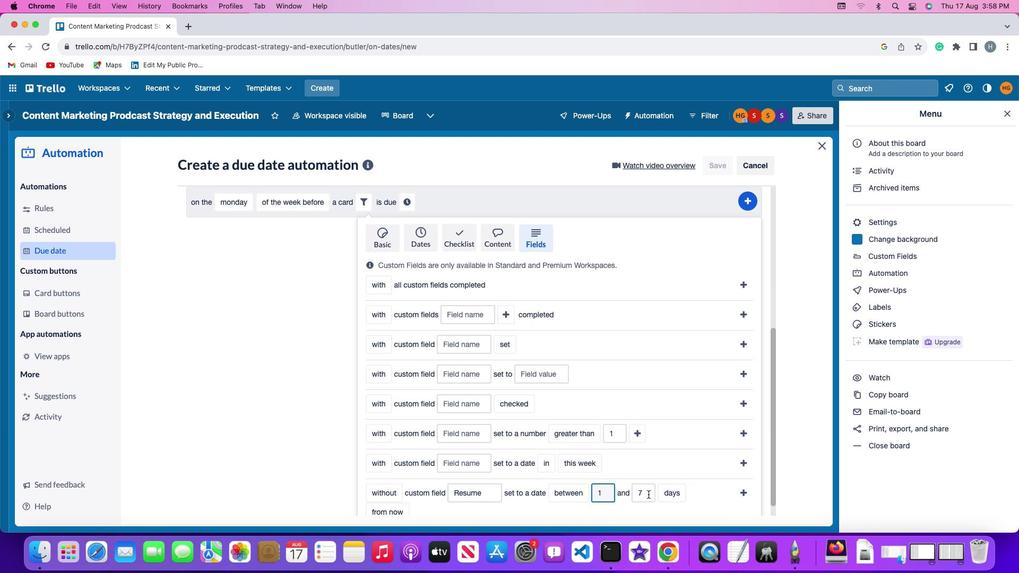
Action: Mouse pressed left at (646, 492)
Screenshot: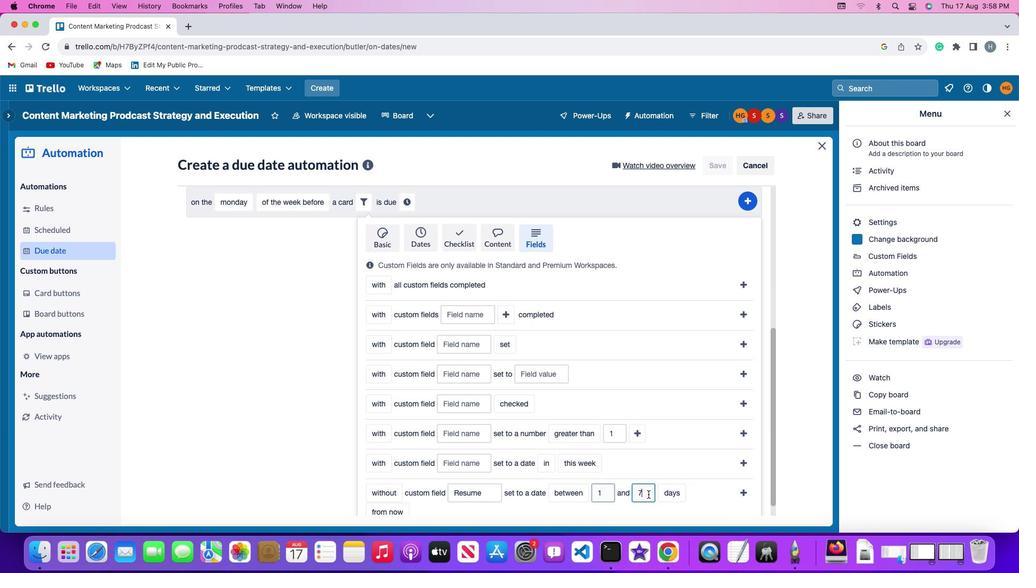
Action: Key pressed Key.backspace'7'
Screenshot: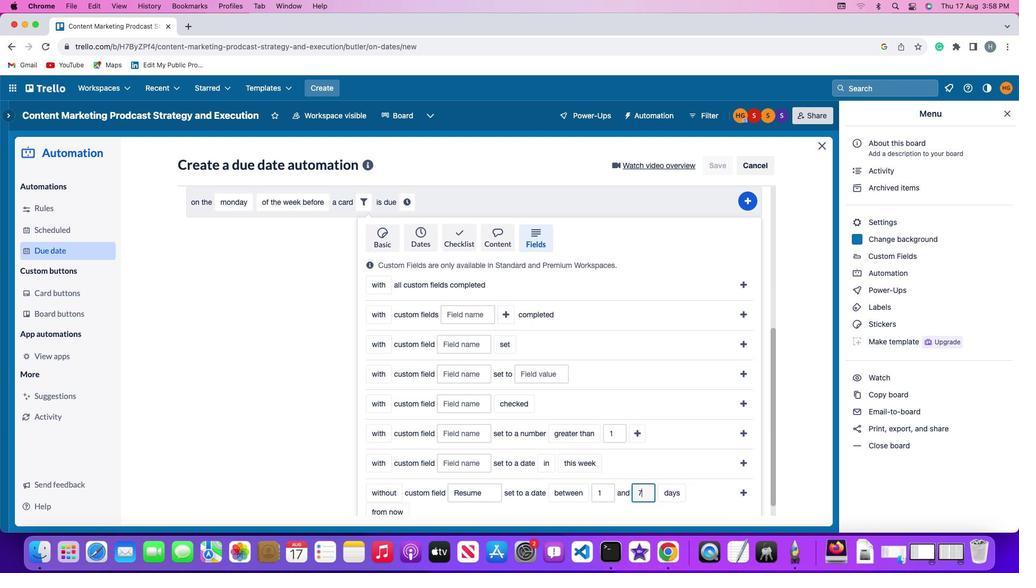 
Action: Mouse moved to (666, 489)
Screenshot: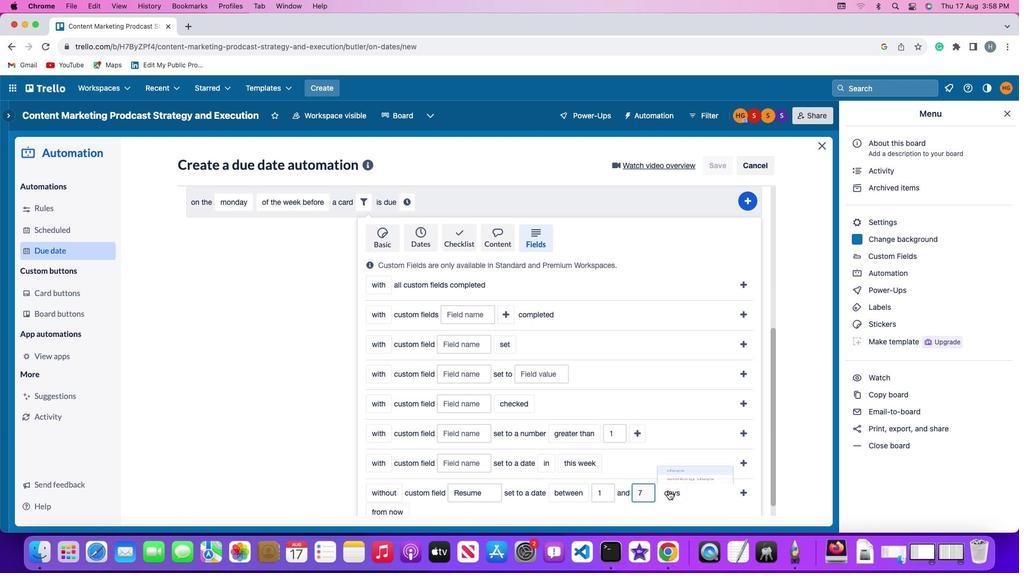 
Action: Mouse pressed left at (666, 489)
Screenshot: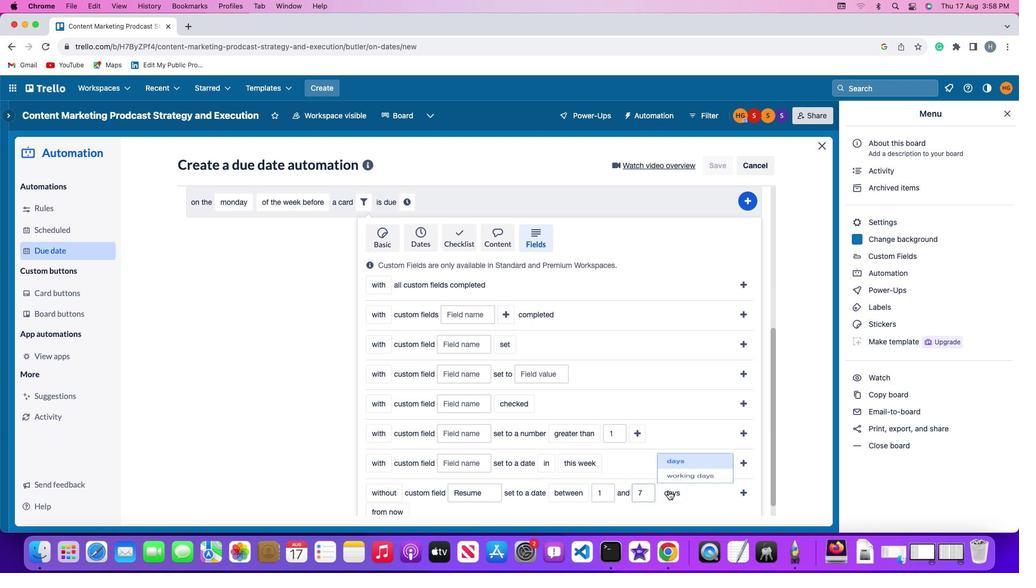 
Action: Mouse moved to (676, 452)
Screenshot: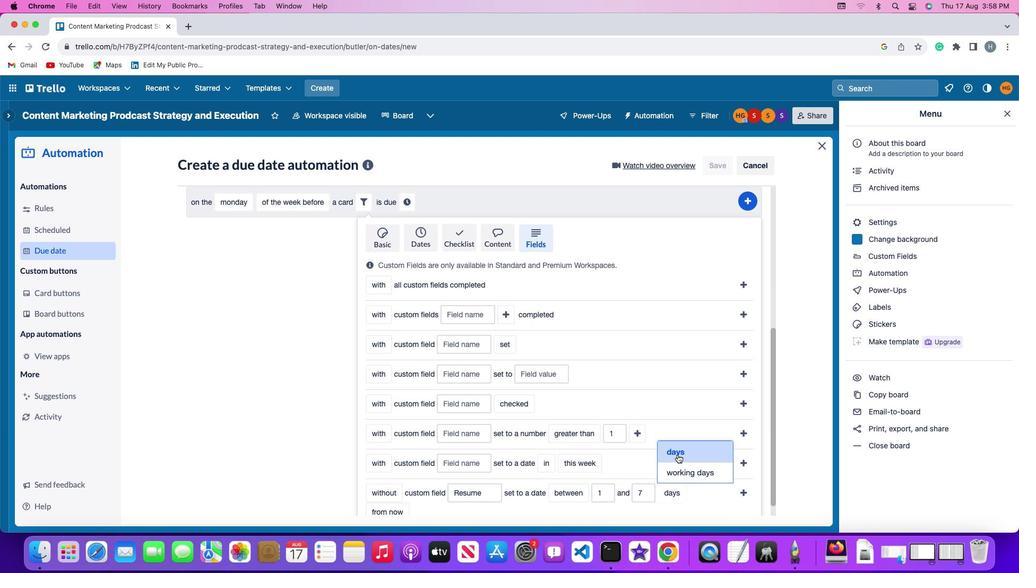 
Action: Mouse pressed left at (676, 452)
Screenshot: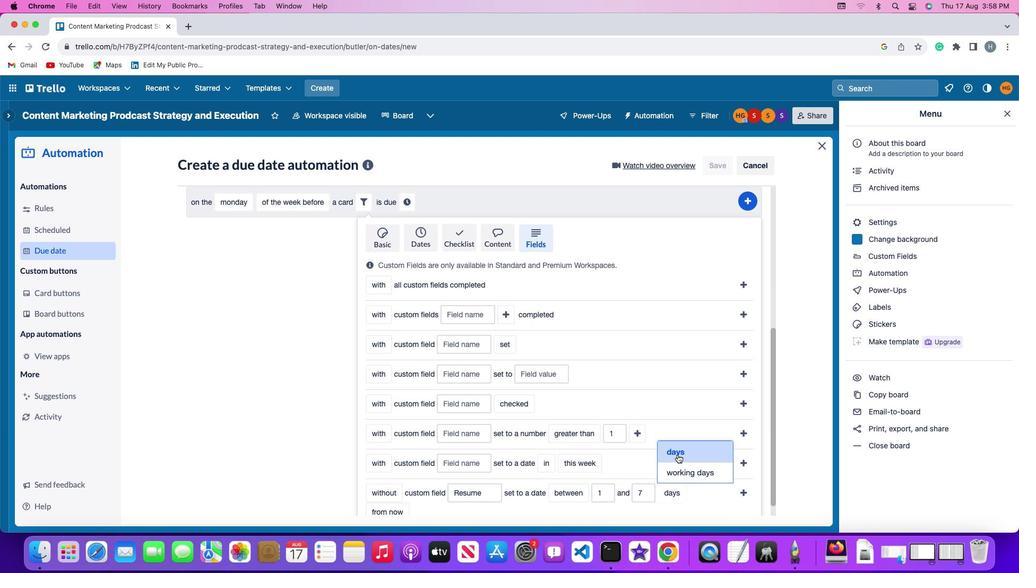 
Action: Mouse moved to (388, 508)
Screenshot: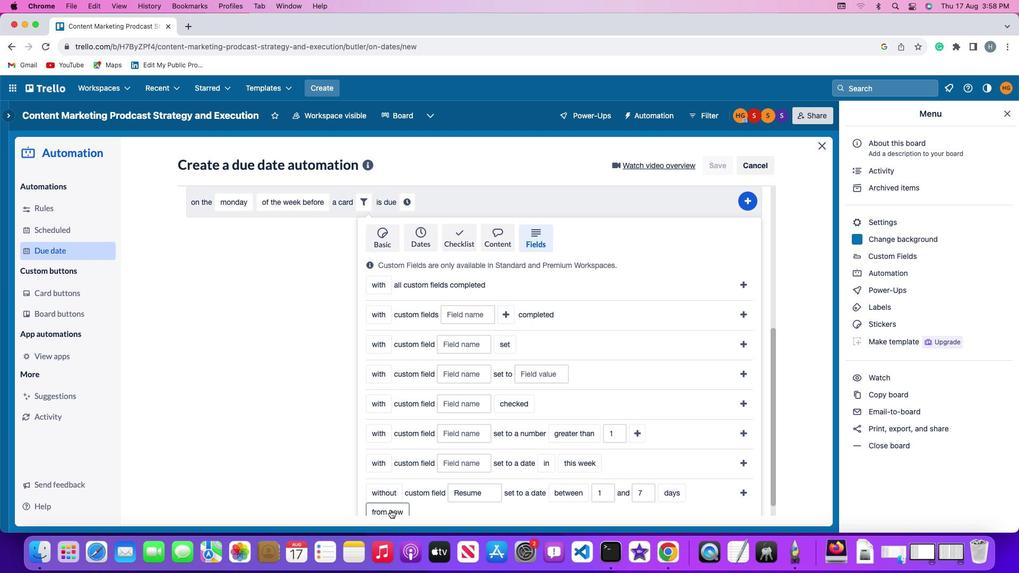 
Action: Mouse pressed left at (388, 508)
Screenshot: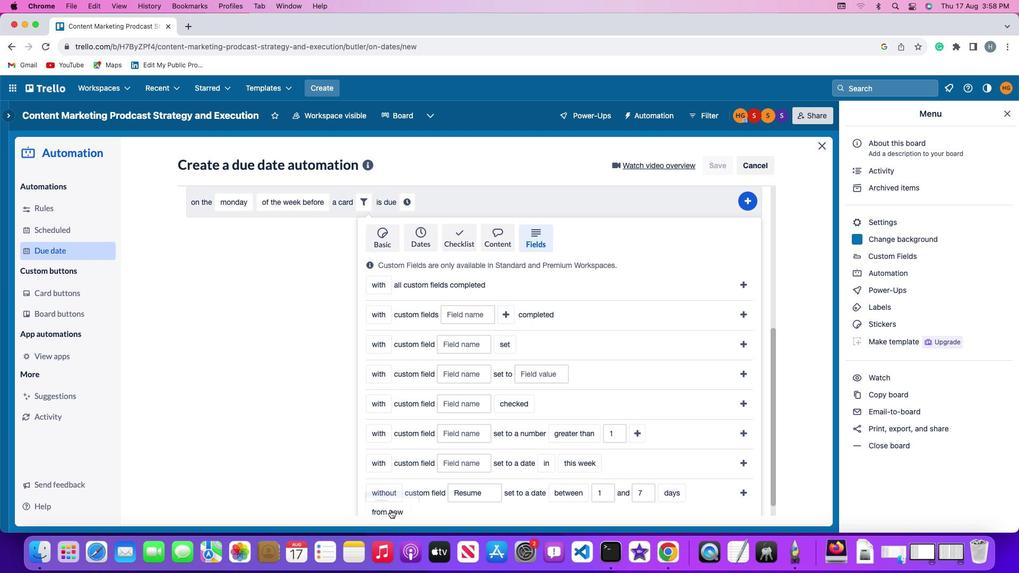 
Action: Mouse moved to (390, 490)
Screenshot: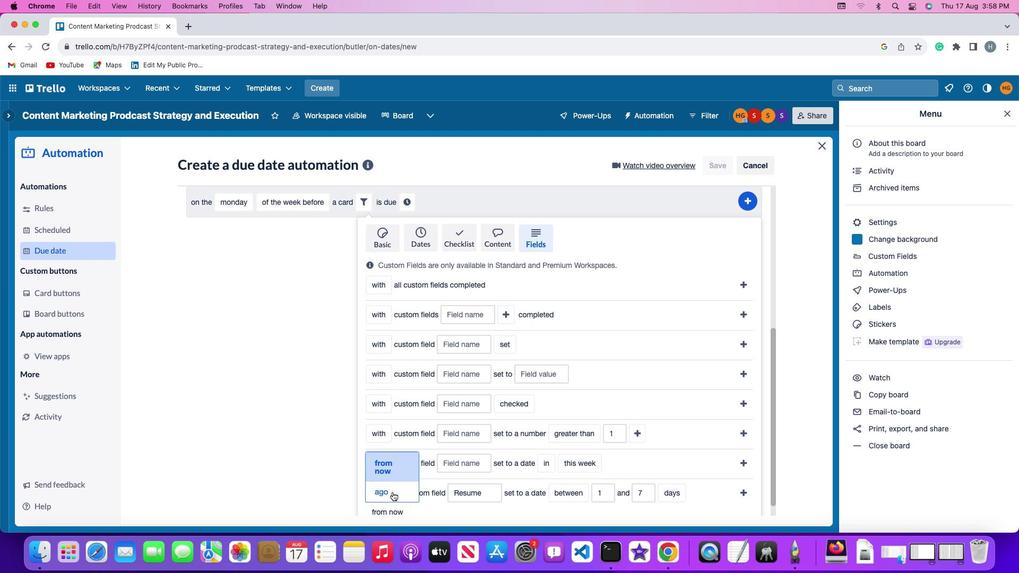 
Action: Mouse pressed left at (390, 490)
Screenshot: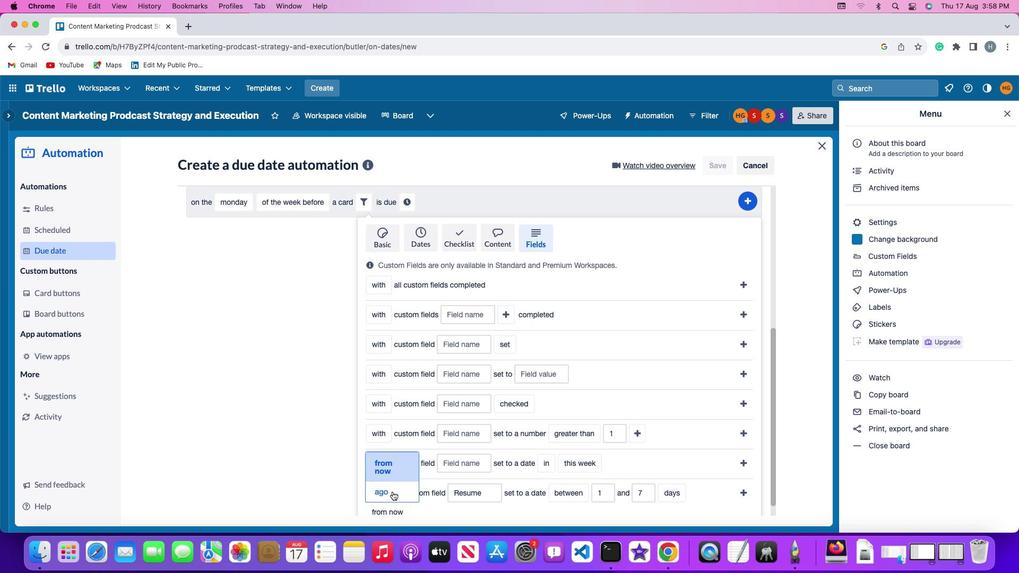 
Action: Mouse moved to (726, 488)
Screenshot: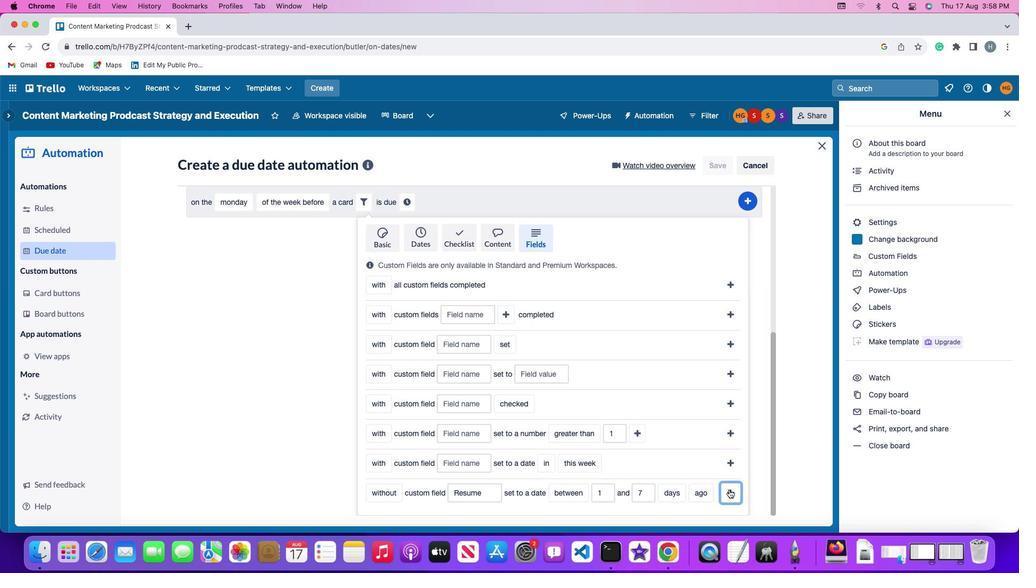 
Action: Mouse pressed left at (726, 488)
Screenshot: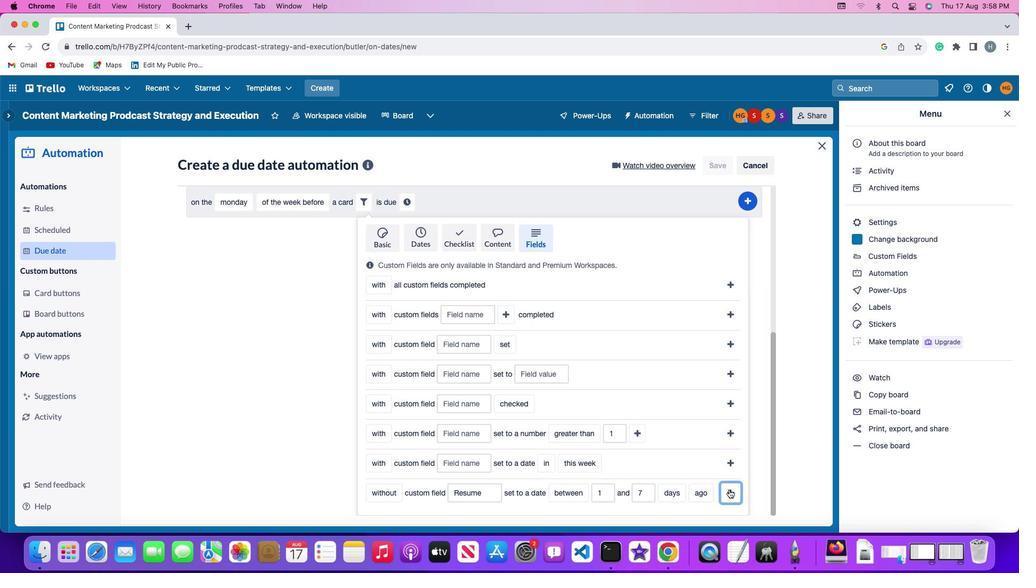 
Action: Mouse moved to (669, 463)
Screenshot: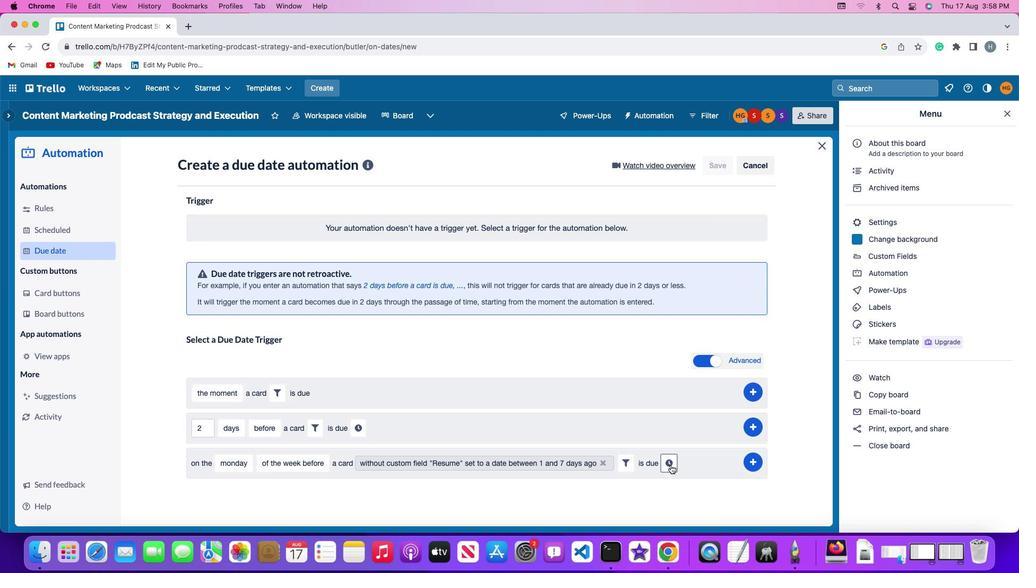 
Action: Mouse pressed left at (669, 463)
Screenshot: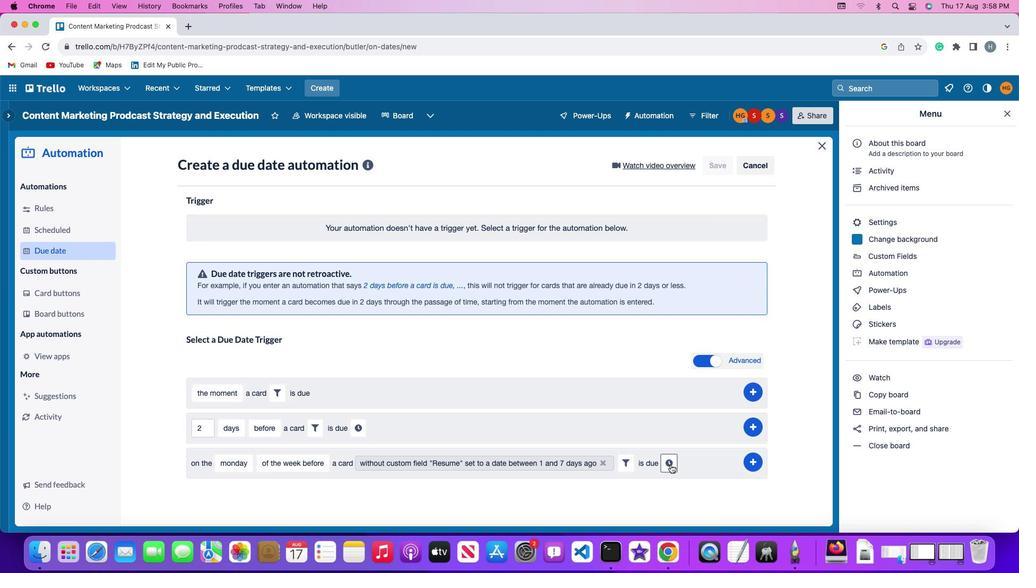 
Action: Mouse moved to (213, 484)
Screenshot: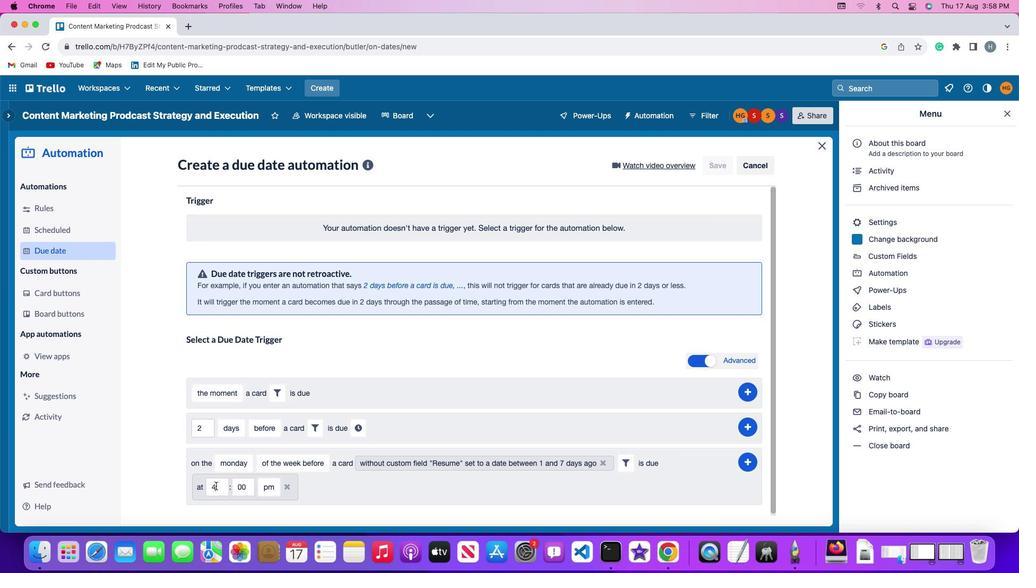 
Action: Mouse pressed left at (213, 484)
Screenshot: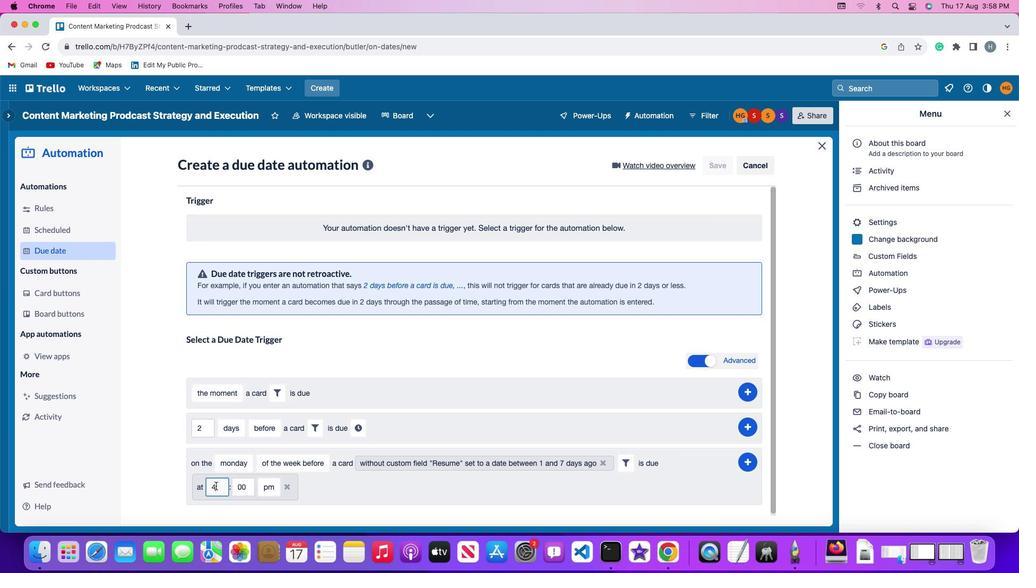 
Action: Mouse moved to (217, 486)
Screenshot: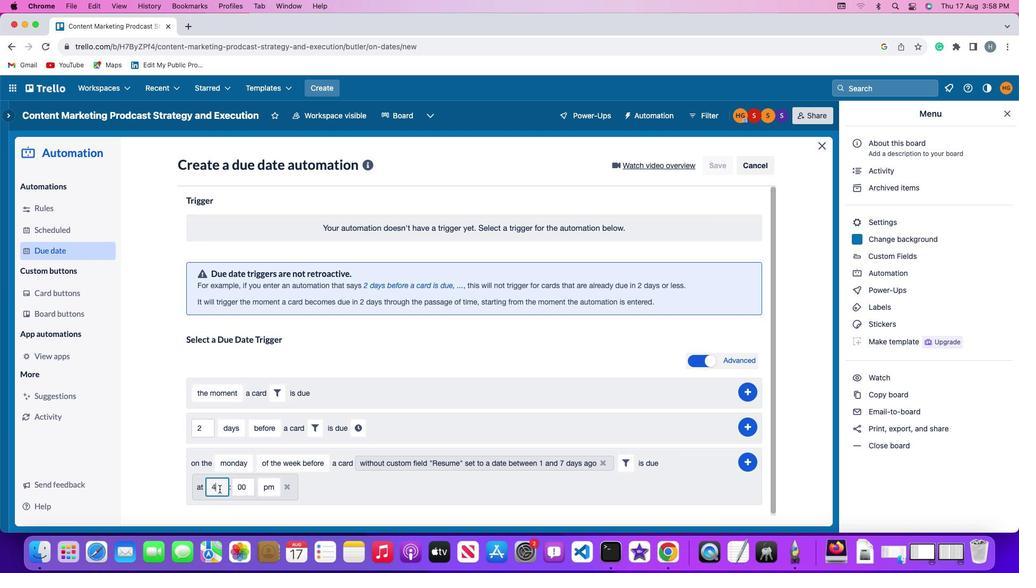 
Action: Key pressed Key.backspace'1''1'
Screenshot: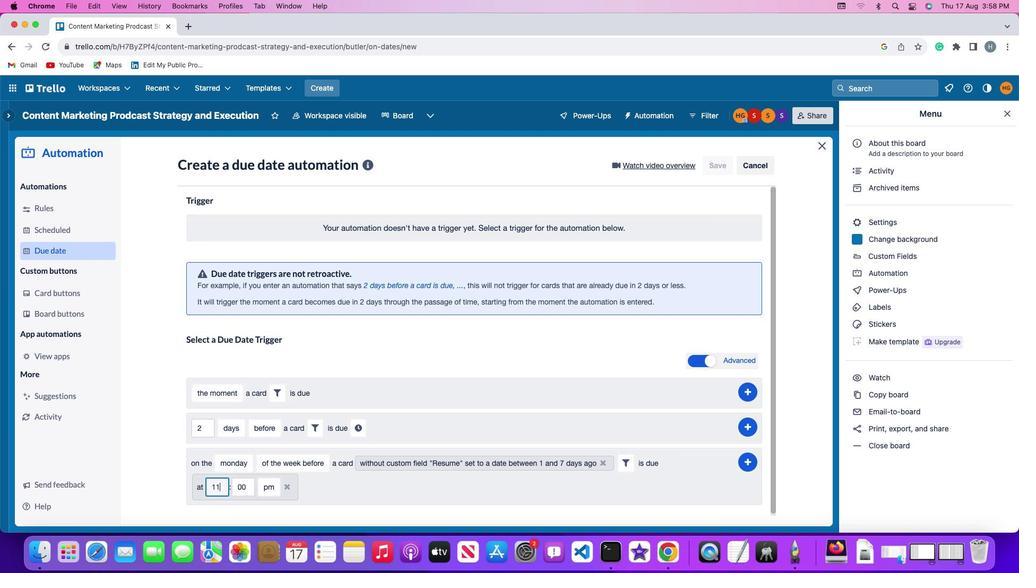 
Action: Mouse moved to (247, 484)
Screenshot: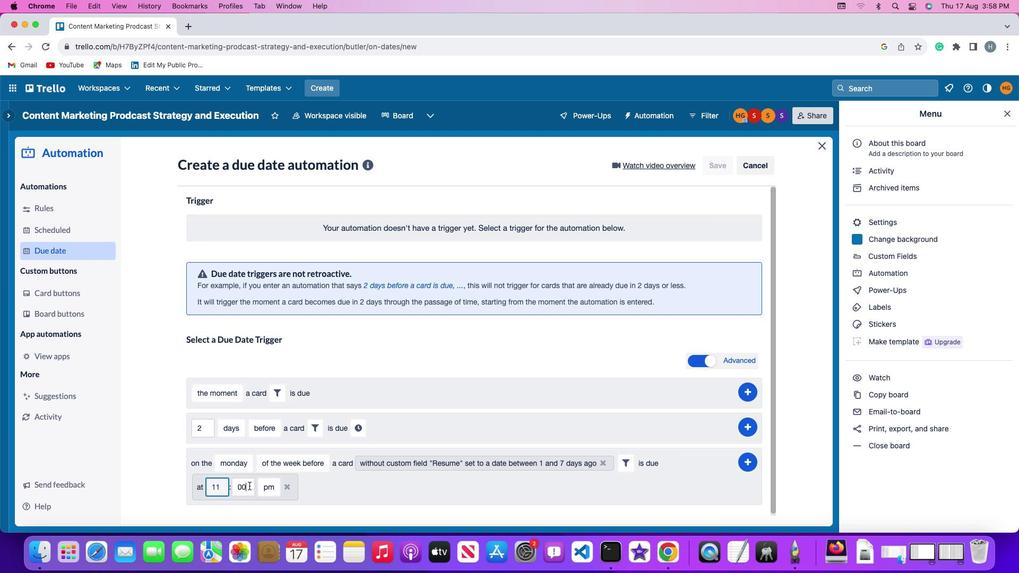 
Action: Mouse pressed left at (247, 484)
Screenshot: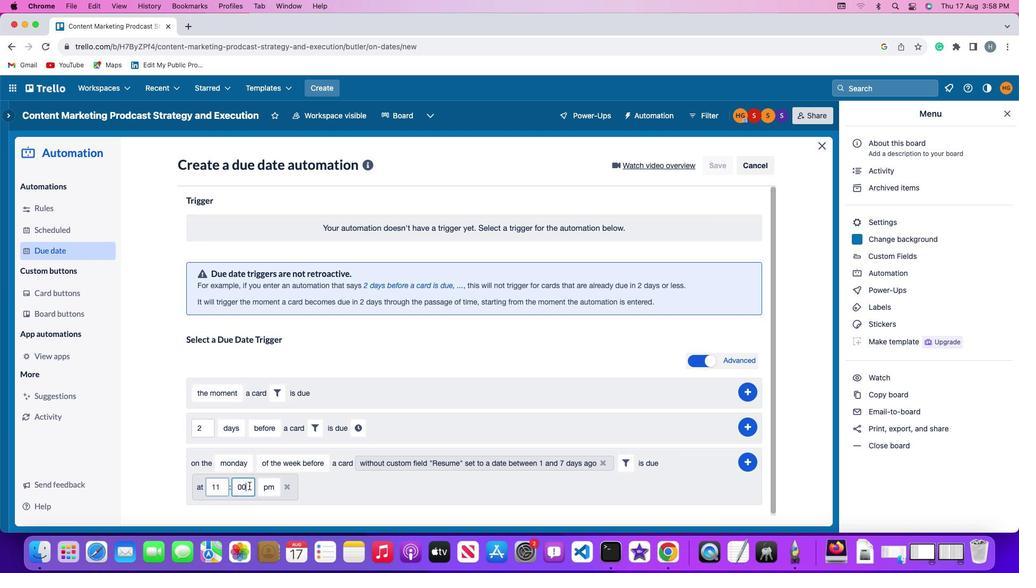
Action: Key pressed Key.backspaceKey.backspace'0'
Screenshot: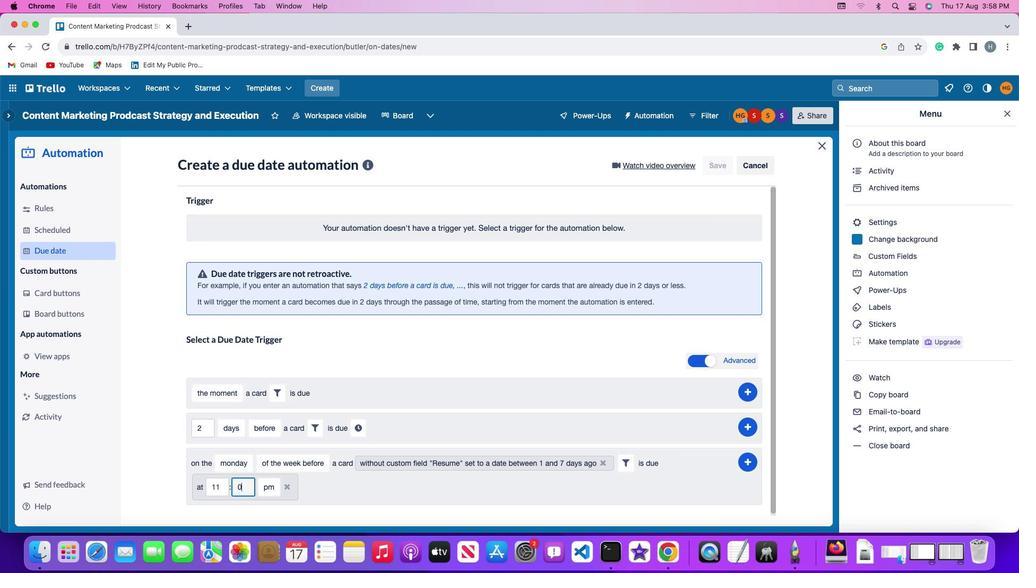 
Action: Mouse moved to (247, 483)
Screenshot: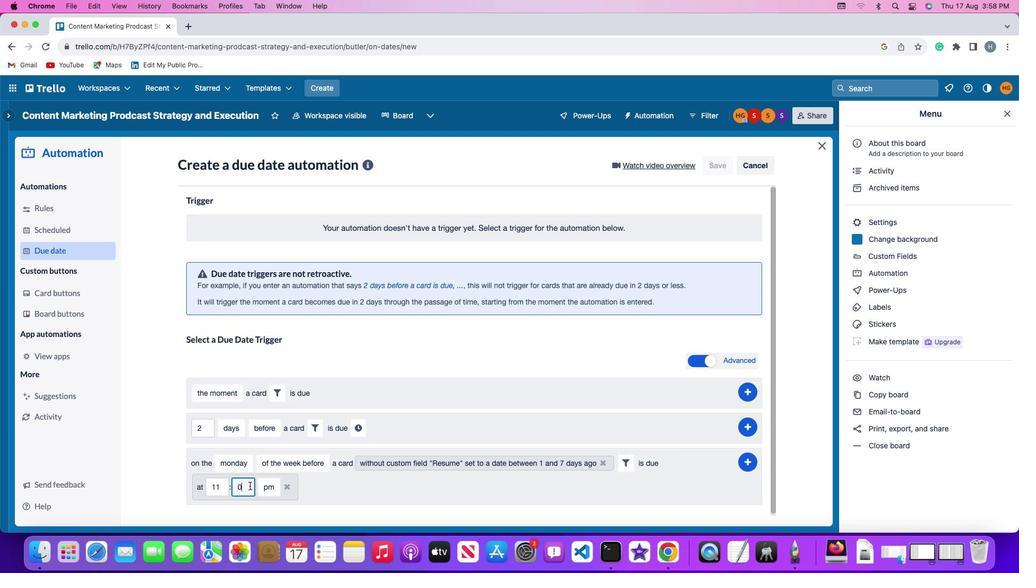 
Action: Key pressed '0'
Screenshot: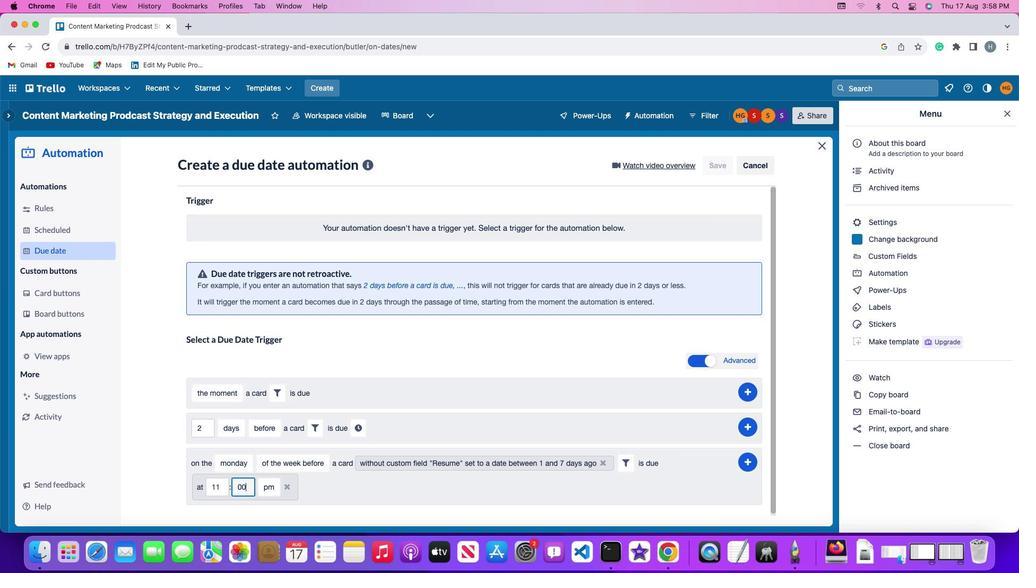
Action: Mouse moved to (268, 484)
Screenshot: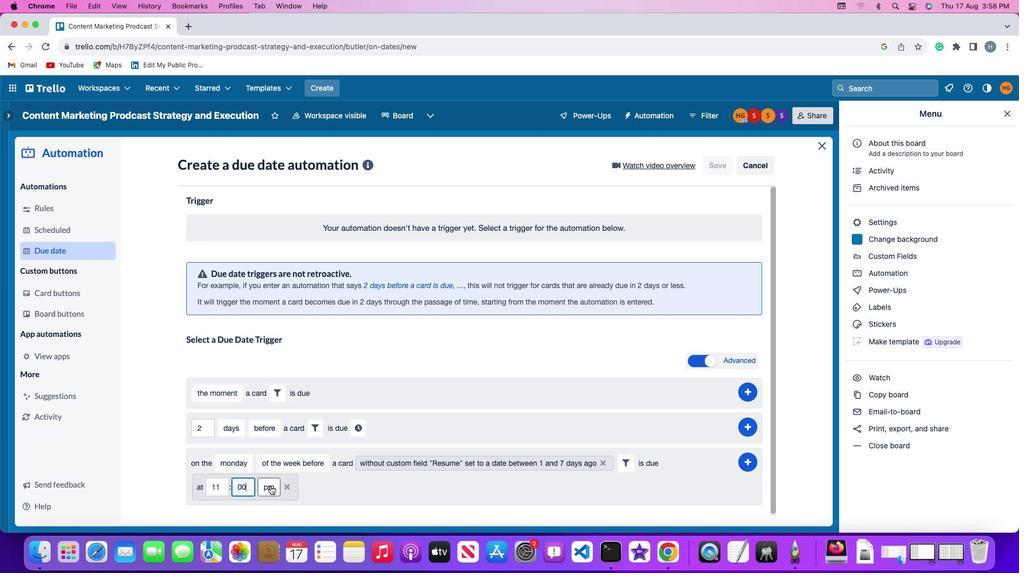 
Action: Mouse pressed left at (268, 484)
Screenshot: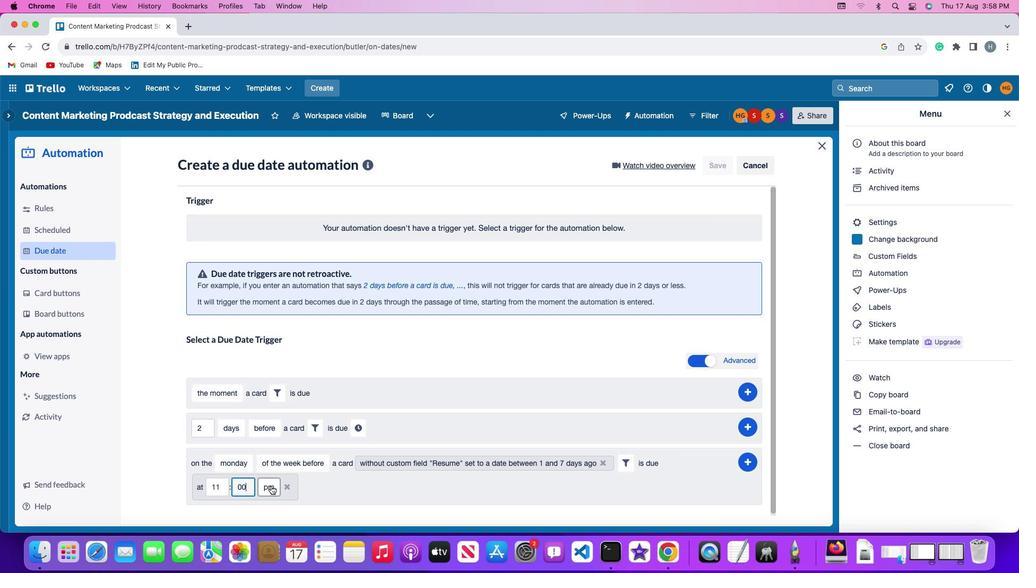 
Action: Mouse moved to (264, 441)
Screenshot: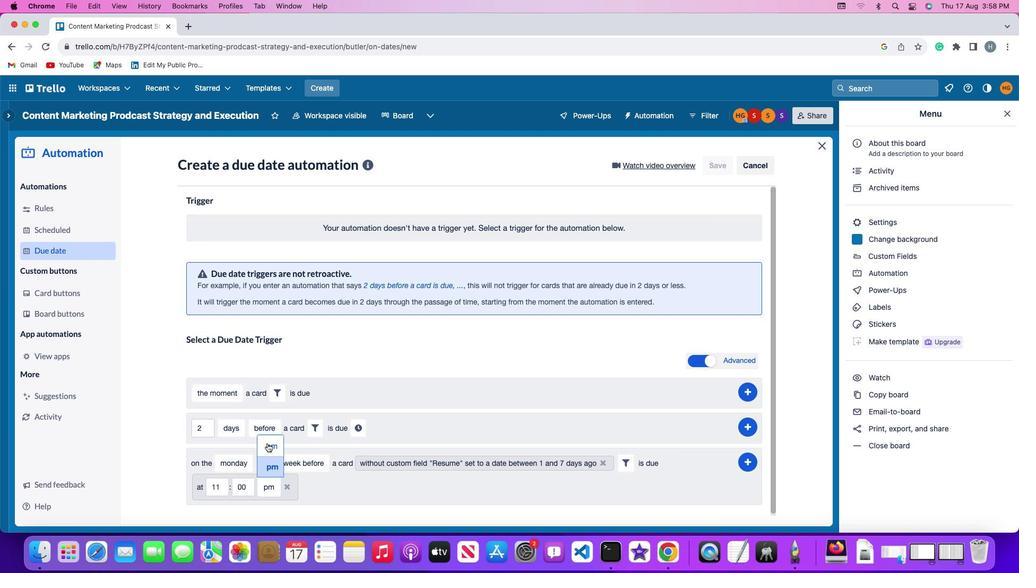 
Action: Mouse pressed left at (264, 441)
Screenshot: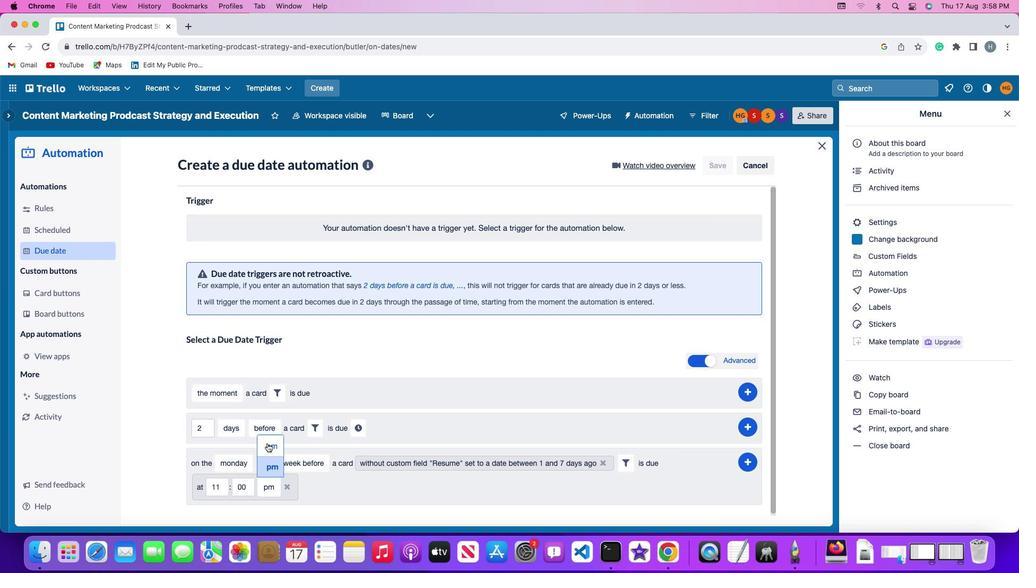 
Action: Mouse moved to (749, 457)
Screenshot: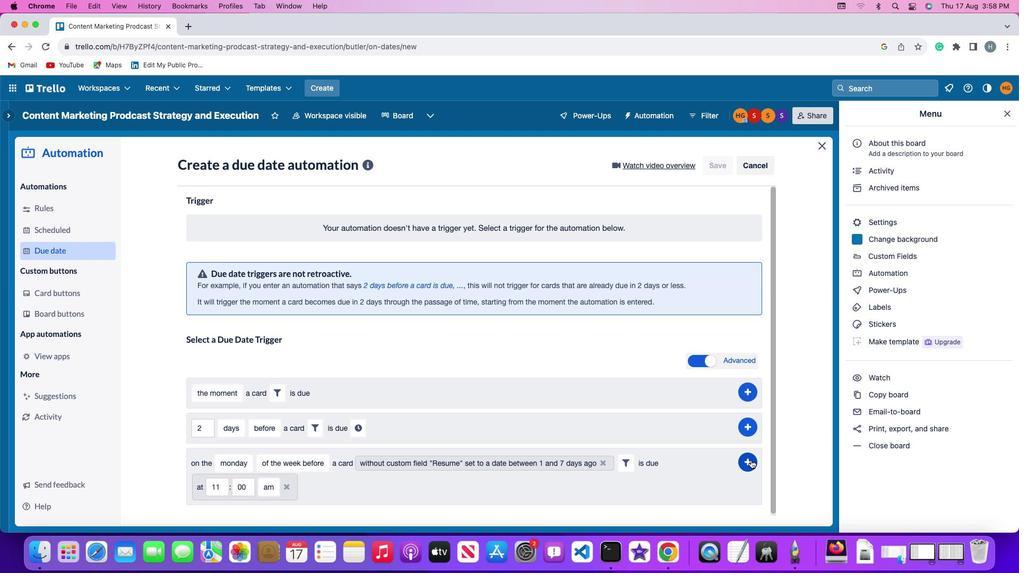
Action: Mouse pressed left at (749, 457)
Screenshot: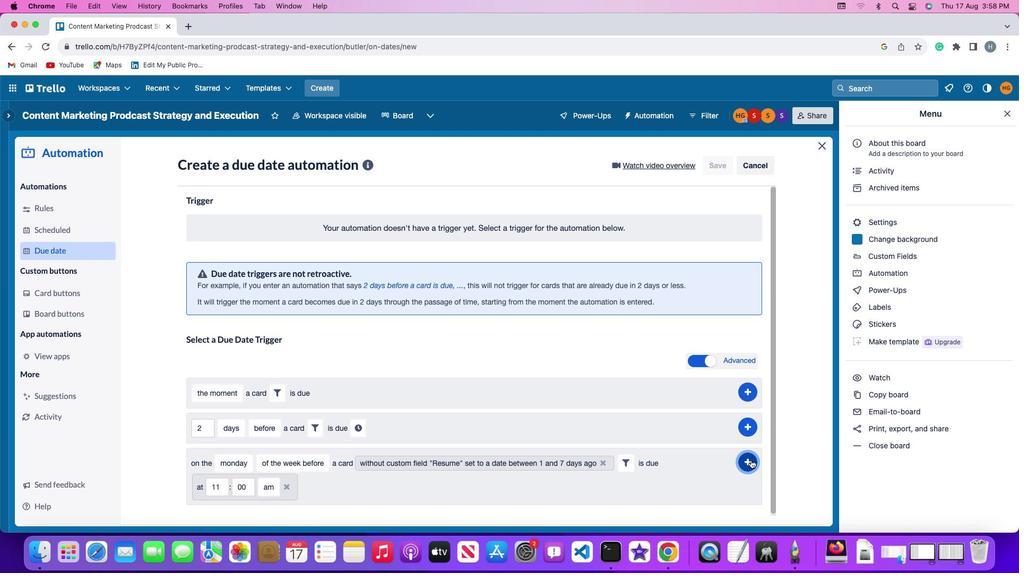 
Action: Mouse moved to (800, 392)
Screenshot: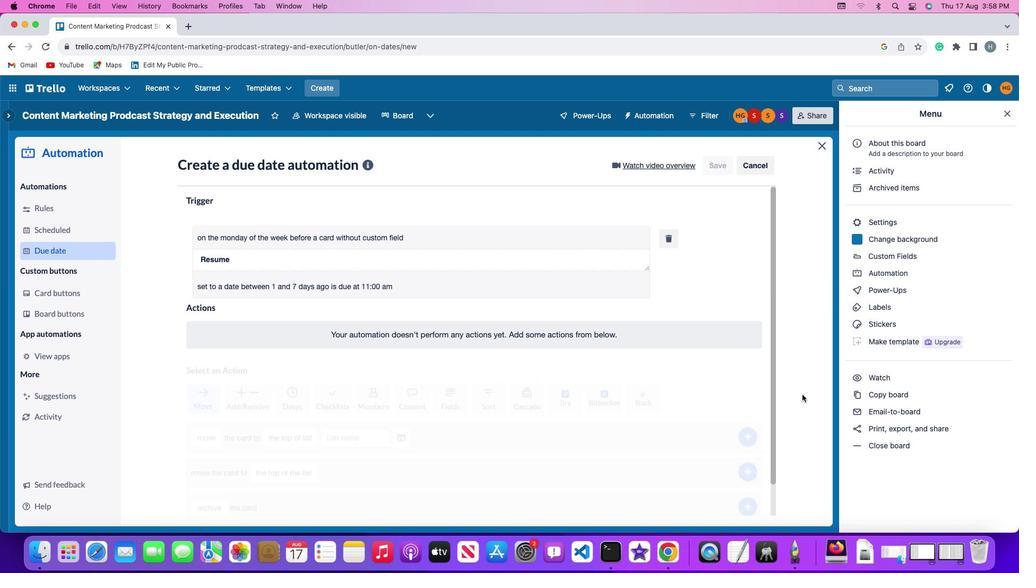 
